 Task: Create a due date automation trigger when advanced on, on the monday after a card is due add fields with custom field "Resume" set to a number greater or equal to 1 and lower or equal to 10 at 11:00 AM.
Action: Mouse moved to (990, 318)
Screenshot: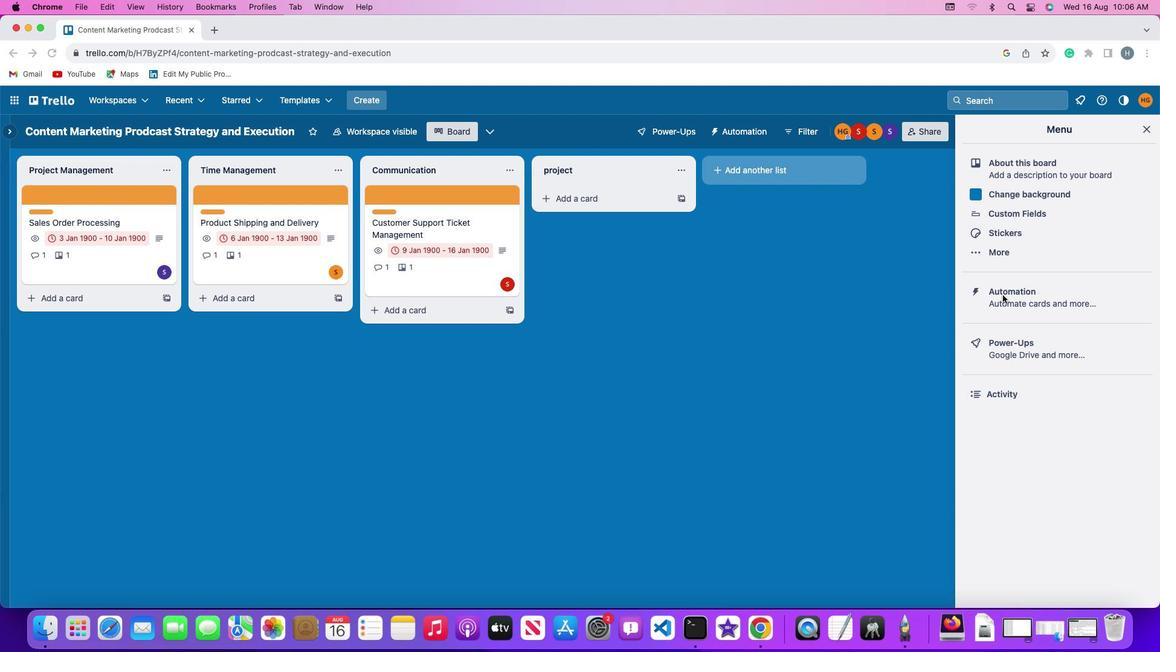 
Action: Mouse pressed left at (990, 318)
Screenshot: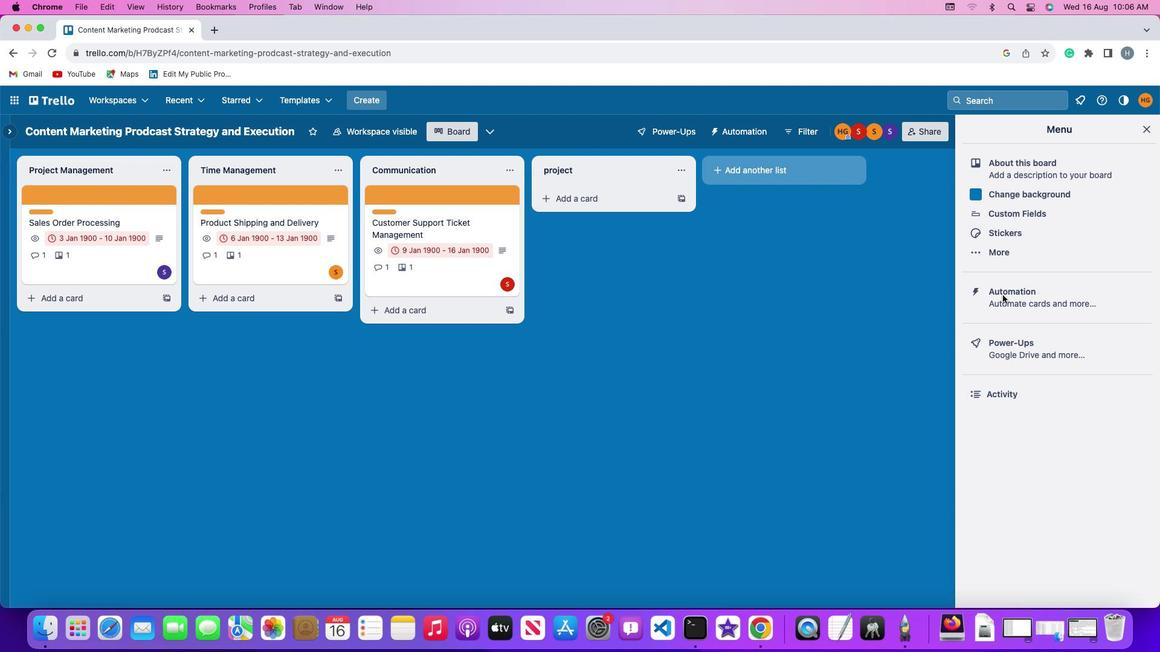 
Action: Mouse pressed left at (990, 318)
Screenshot: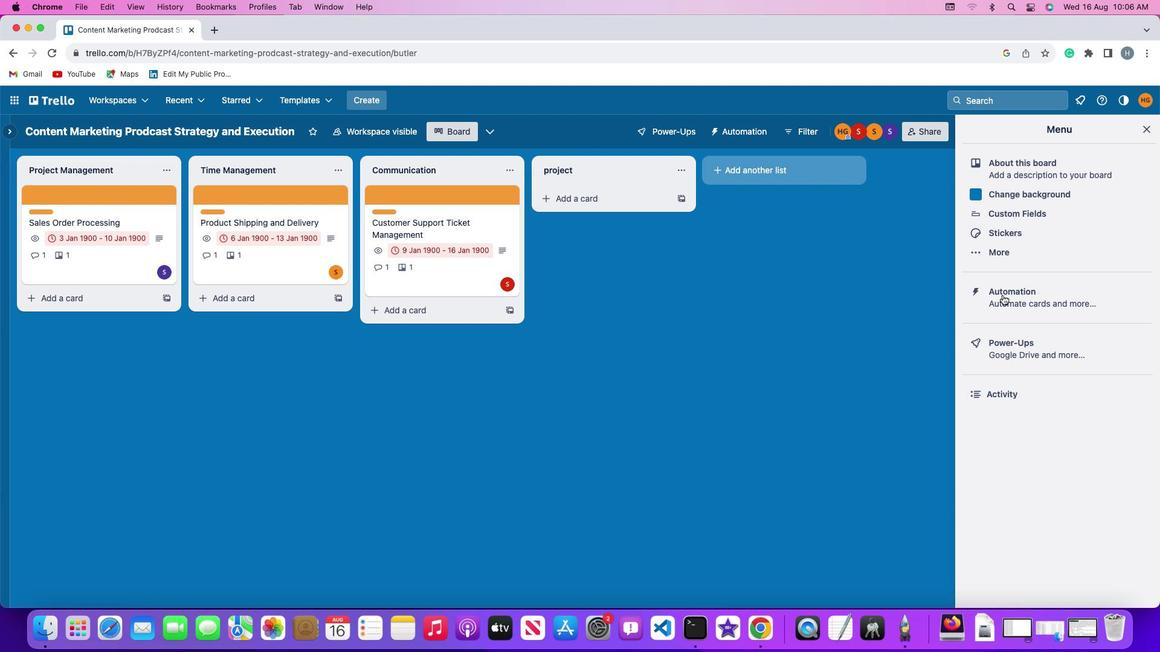 
Action: Mouse moved to (86, 308)
Screenshot: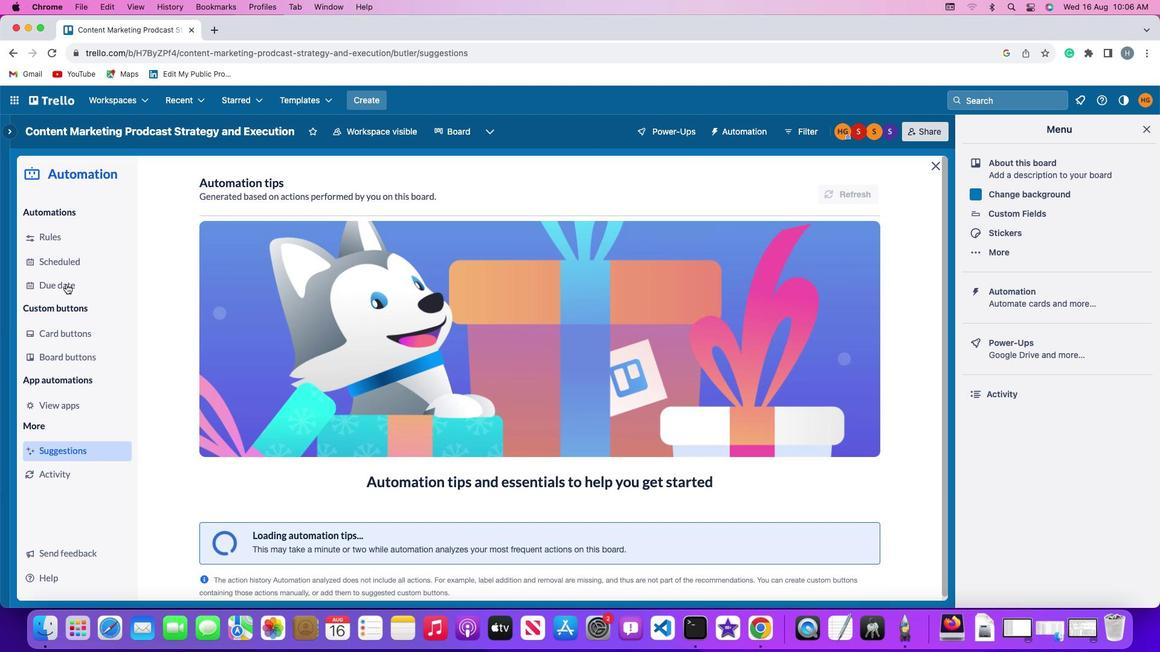 
Action: Mouse pressed left at (86, 308)
Screenshot: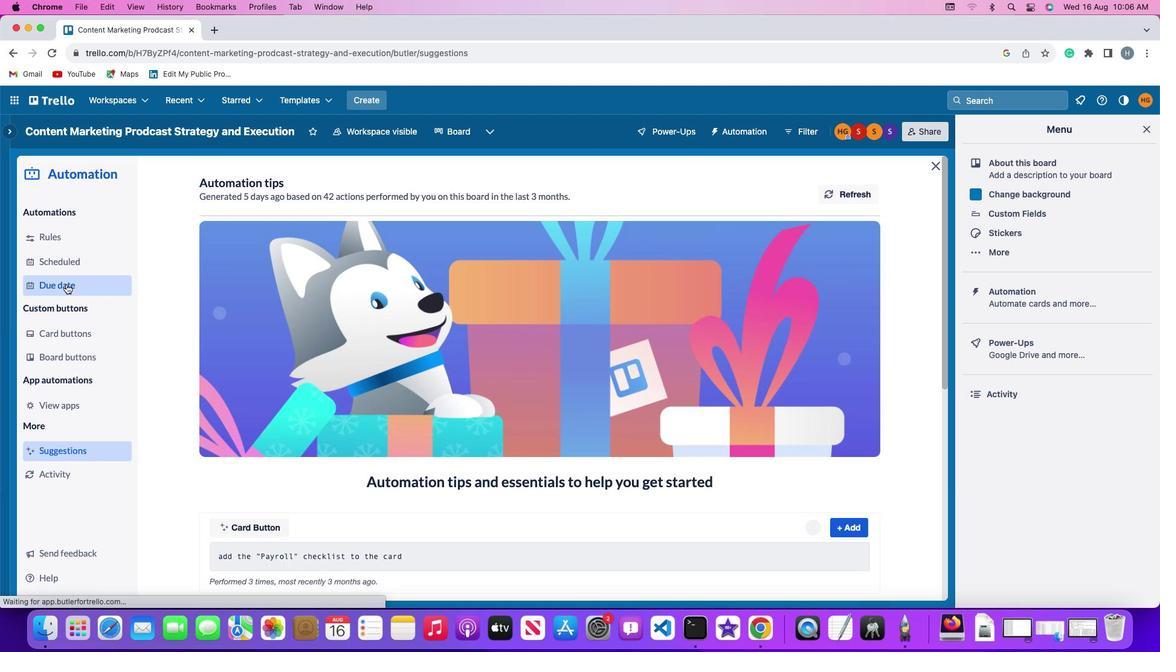 
Action: Mouse moved to (811, 223)
Screenshot: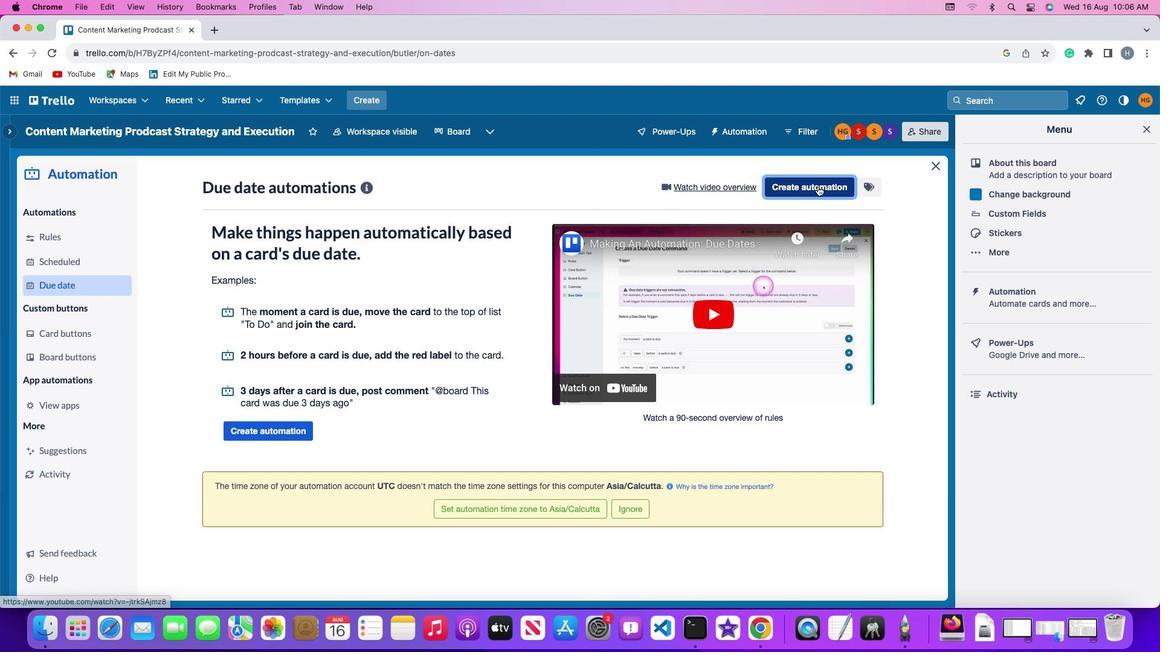 
Action: Mouse pressed left at (811, 223)
Screenshot: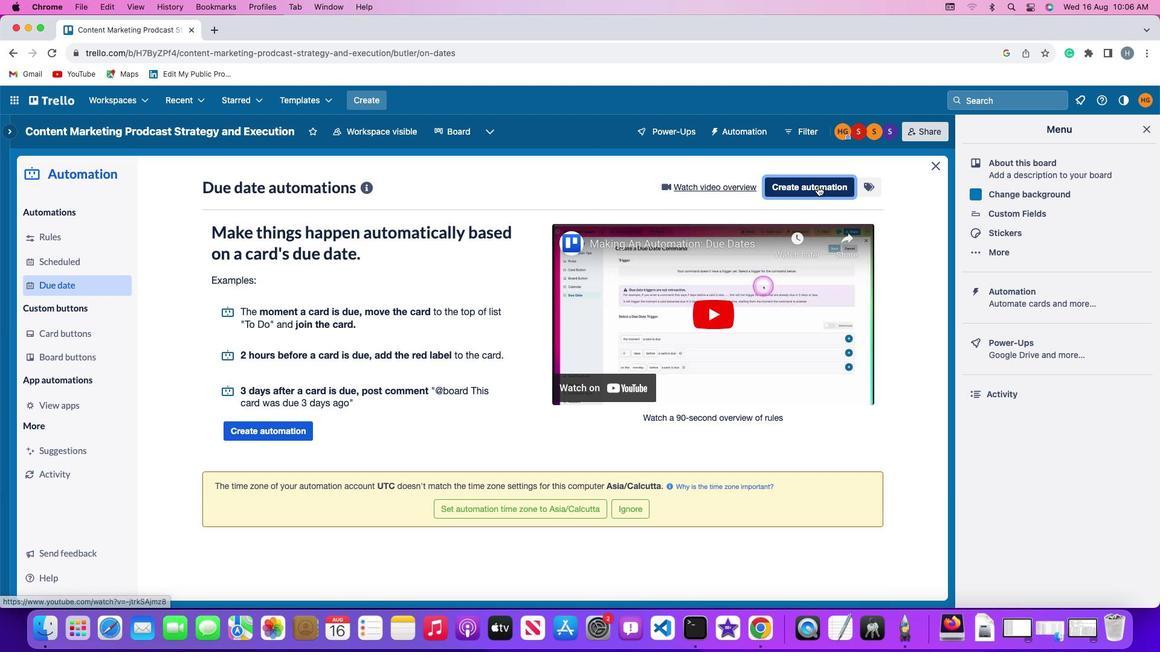 
Action: Mouse moved to (343, 325)
Screenshot: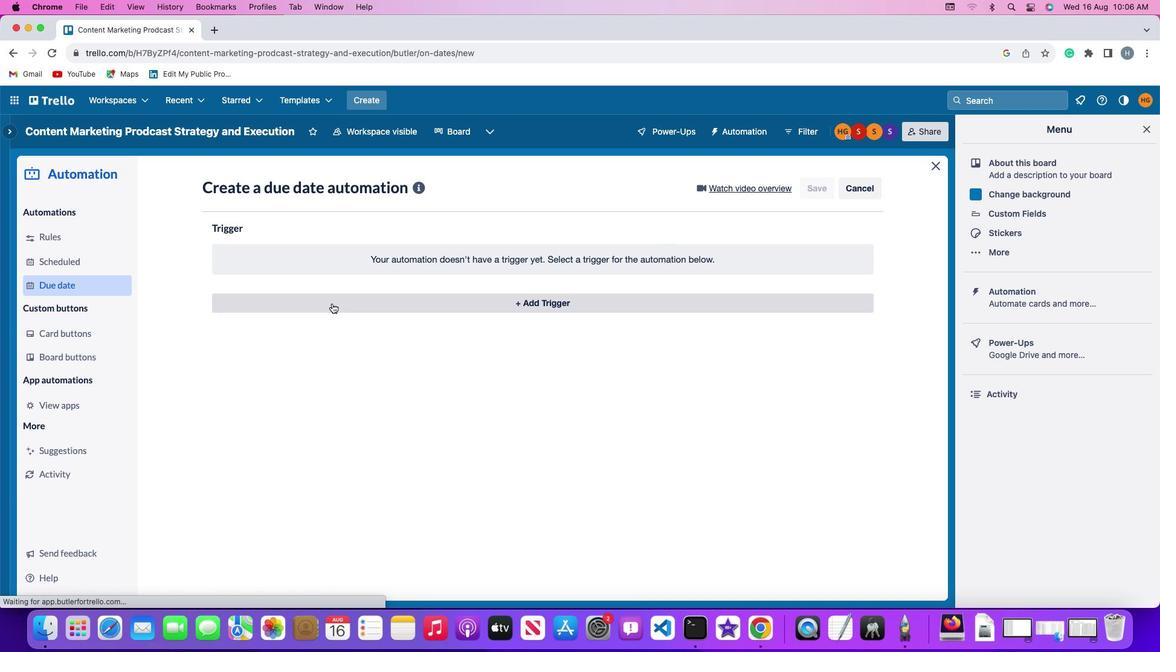 
Action: Mouse pressed left at (343, 325)
Screenshot: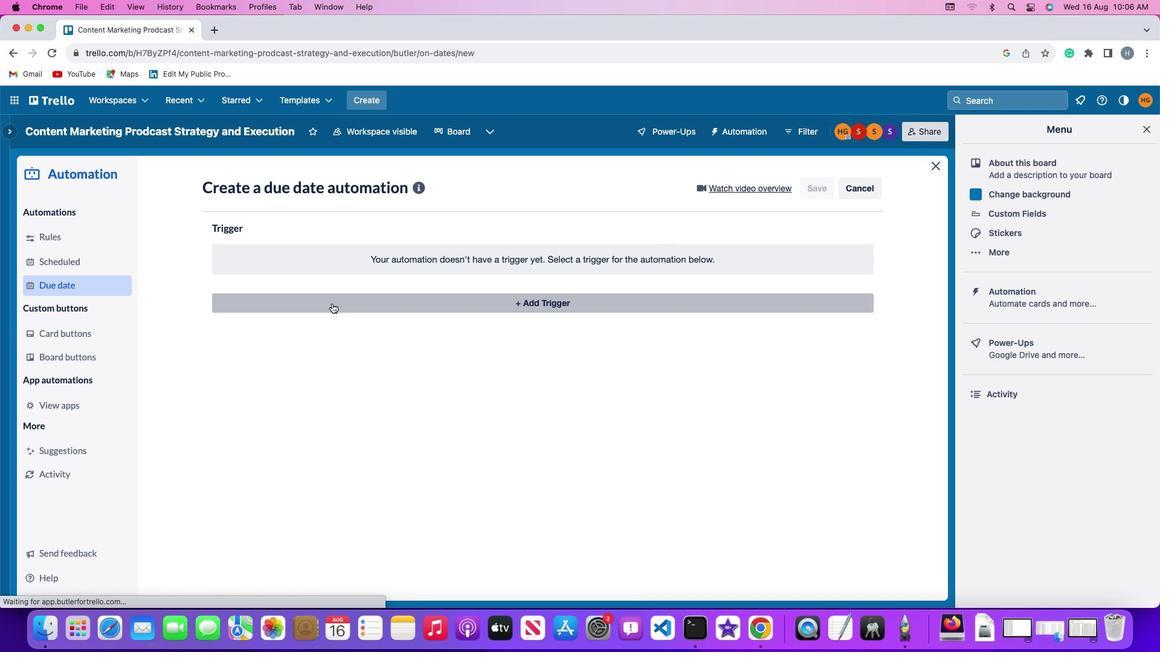 
Action: Mouse moved to (275, 512)
Screenshot: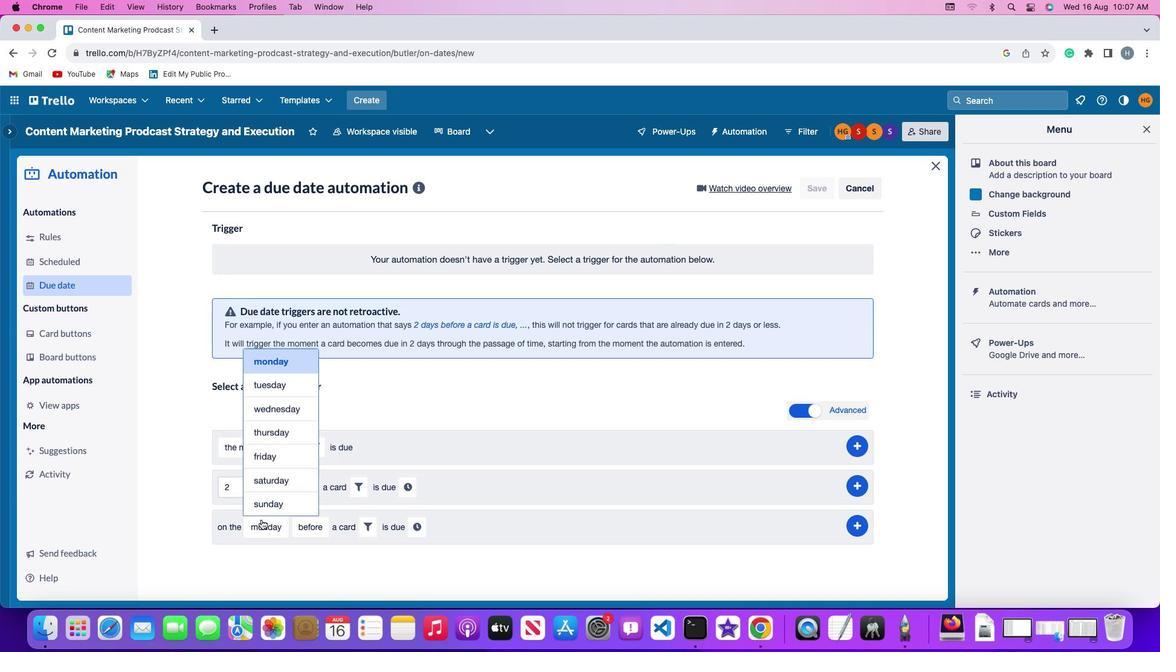 
Action: Mouse pressed left at (275, 512)
Screenshot: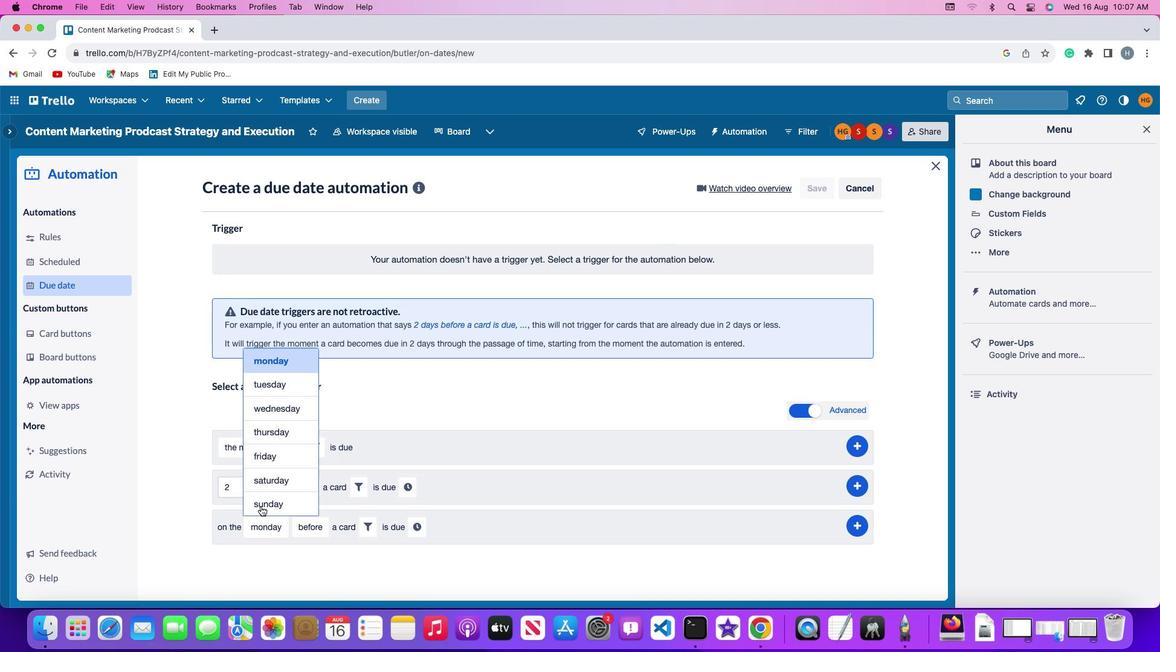 
Action: Mouse moved to (289, 371)
Screenshot: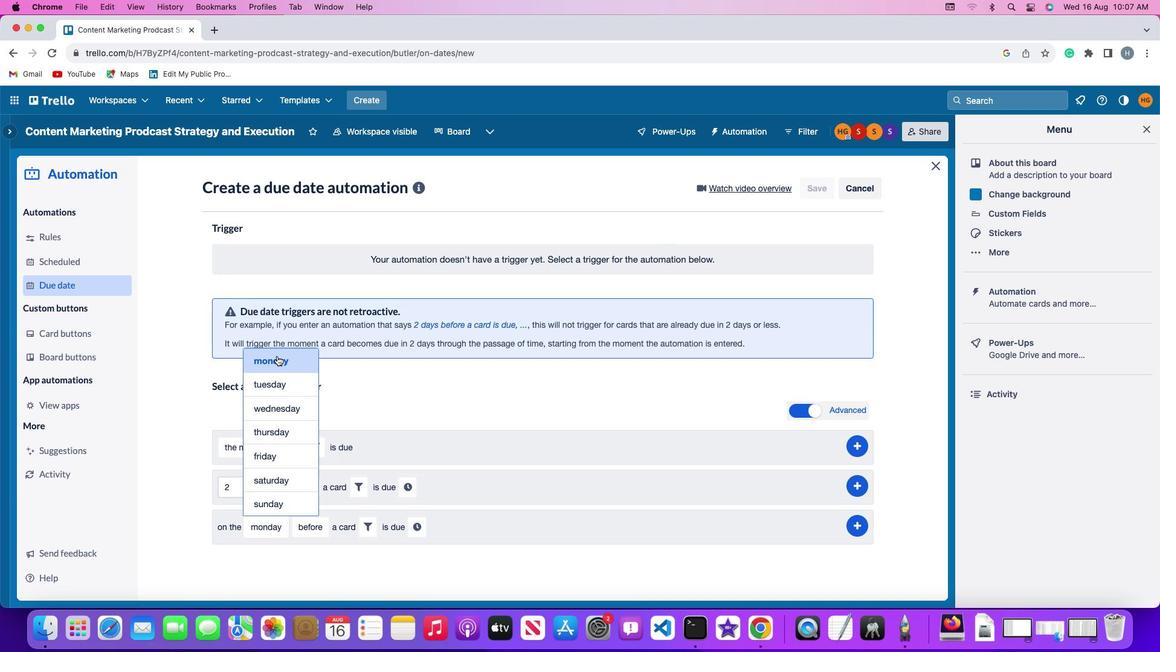 
Action: Mouse pressed left at (289, 371)
Screenshot: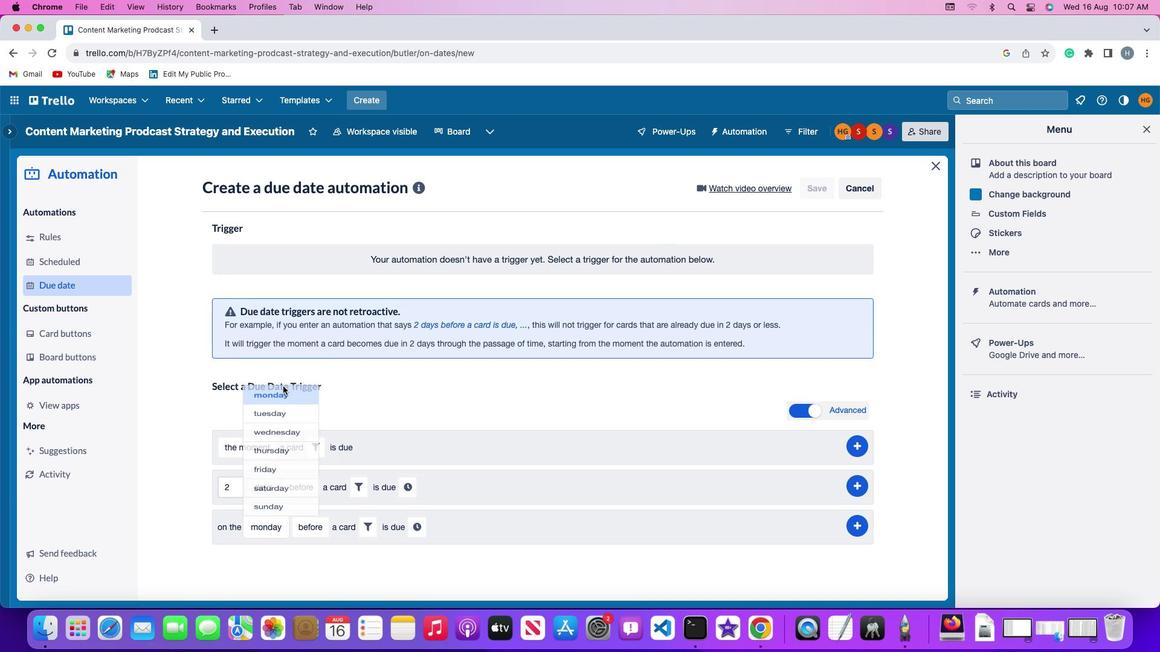 
Action: Mouse moved to (323, 522)
Screenshot: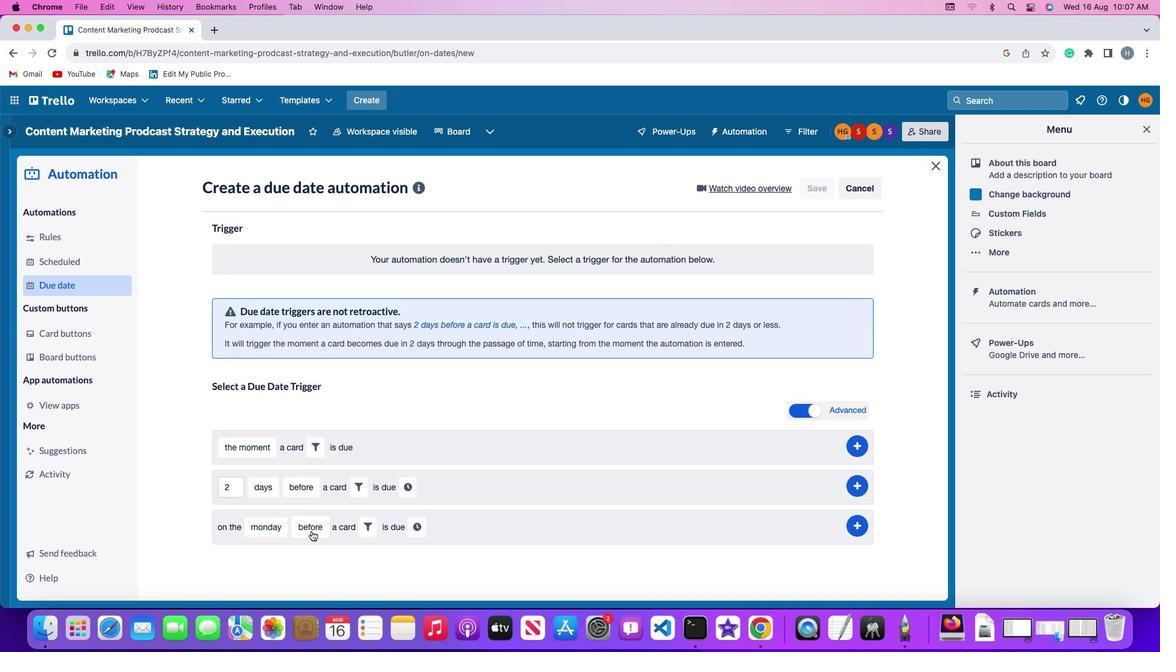 
Action: Mouse pressed left at (323, 522)
Screenshot: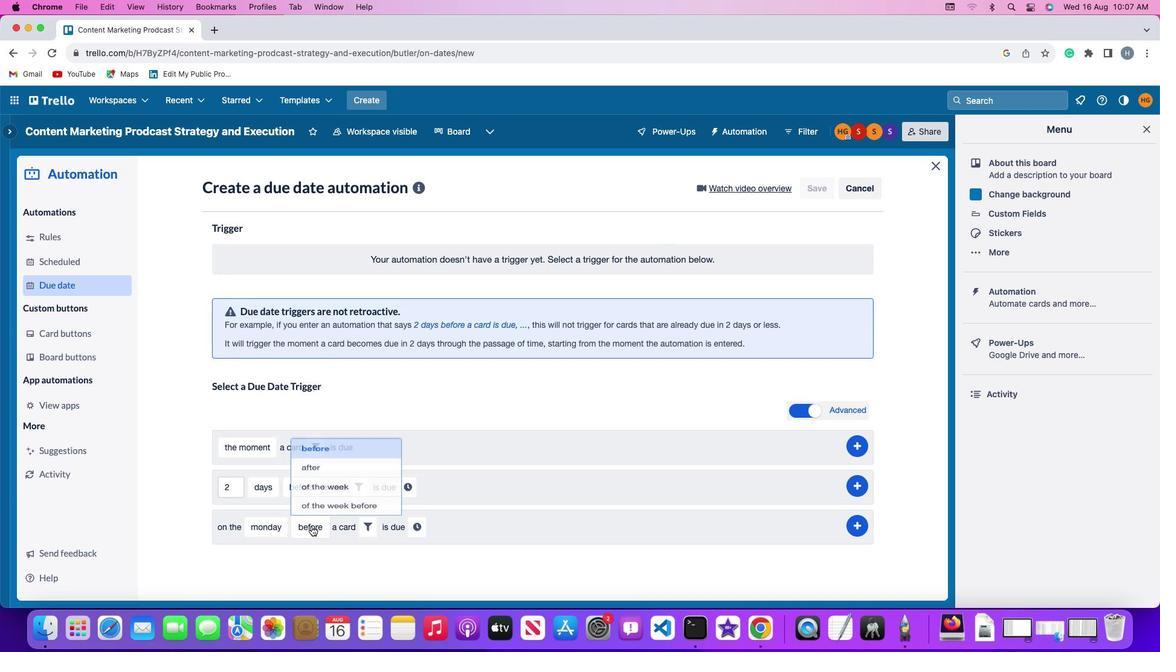 
Action: Mouse moved to (346, 453)
Screenshot: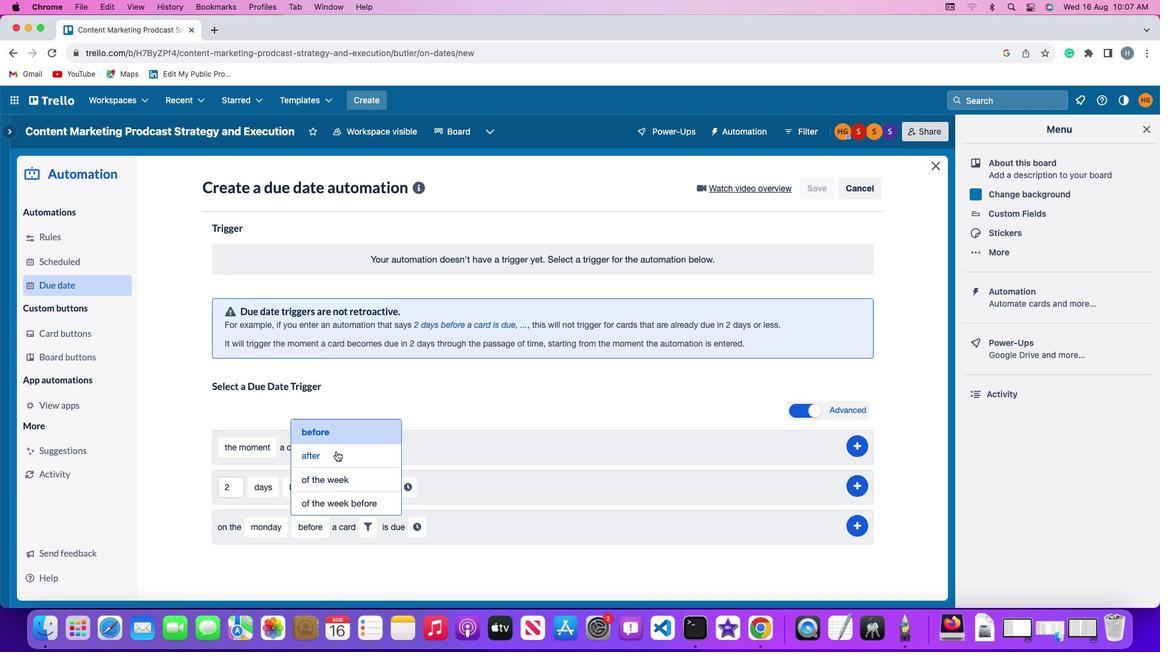 
Action: Mouse pressed left at (346, 453)
Screenshot: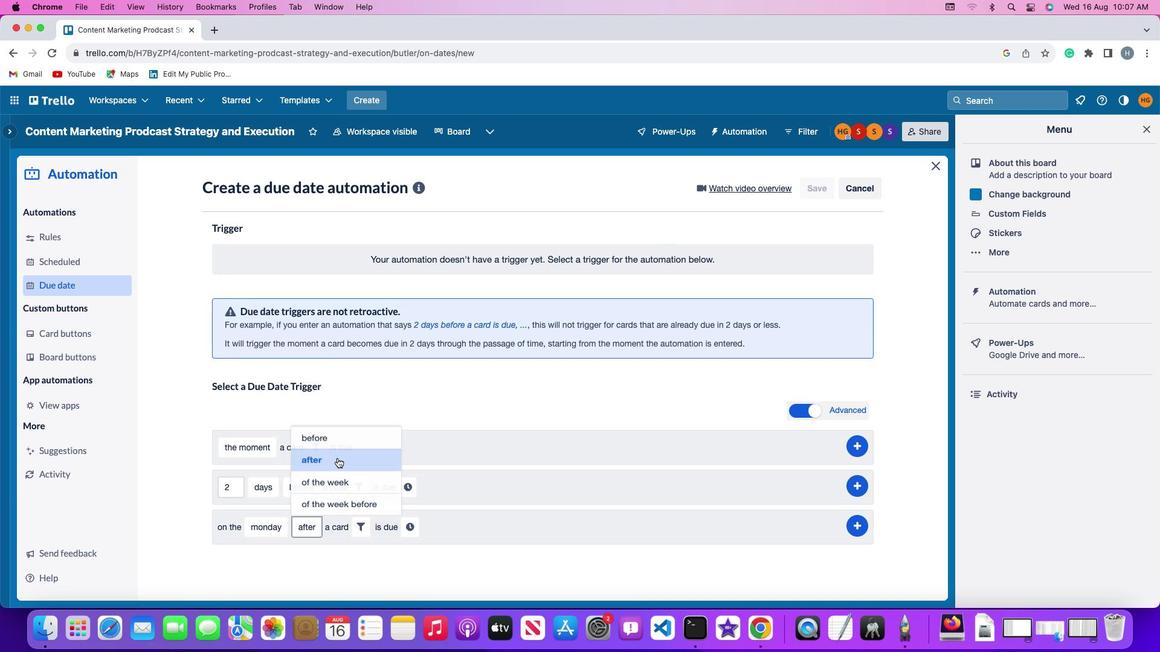 
Action: Mouse moved to (370, 527)
Screenshot: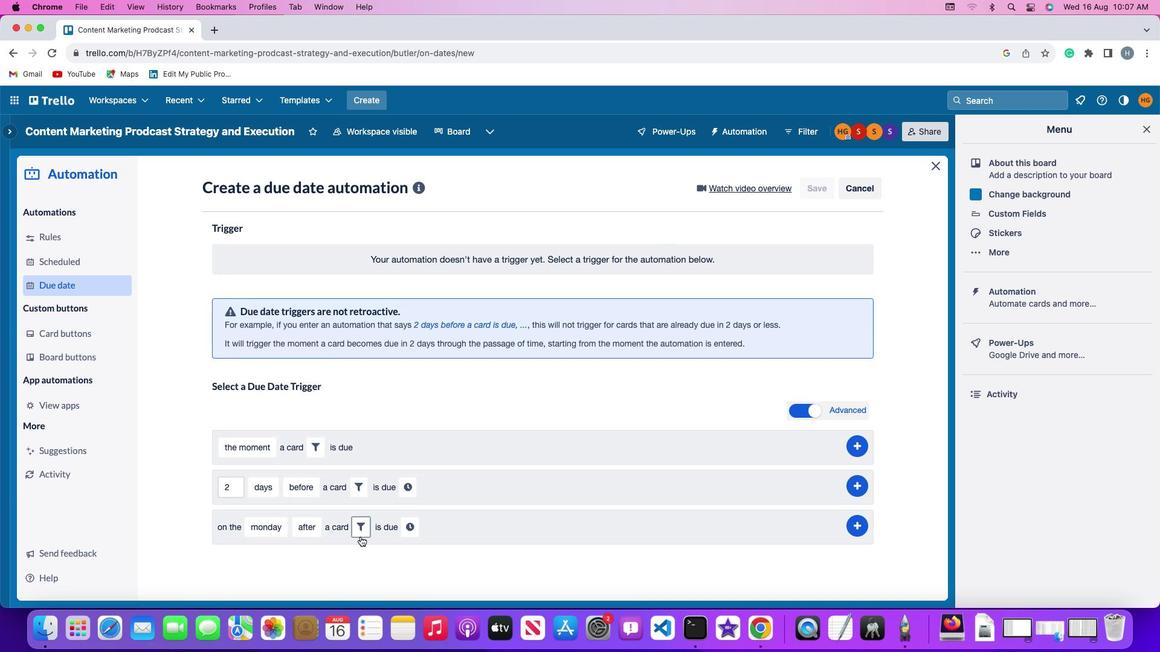
Action: Mouse pressed left at (370, 527)
Screenshot: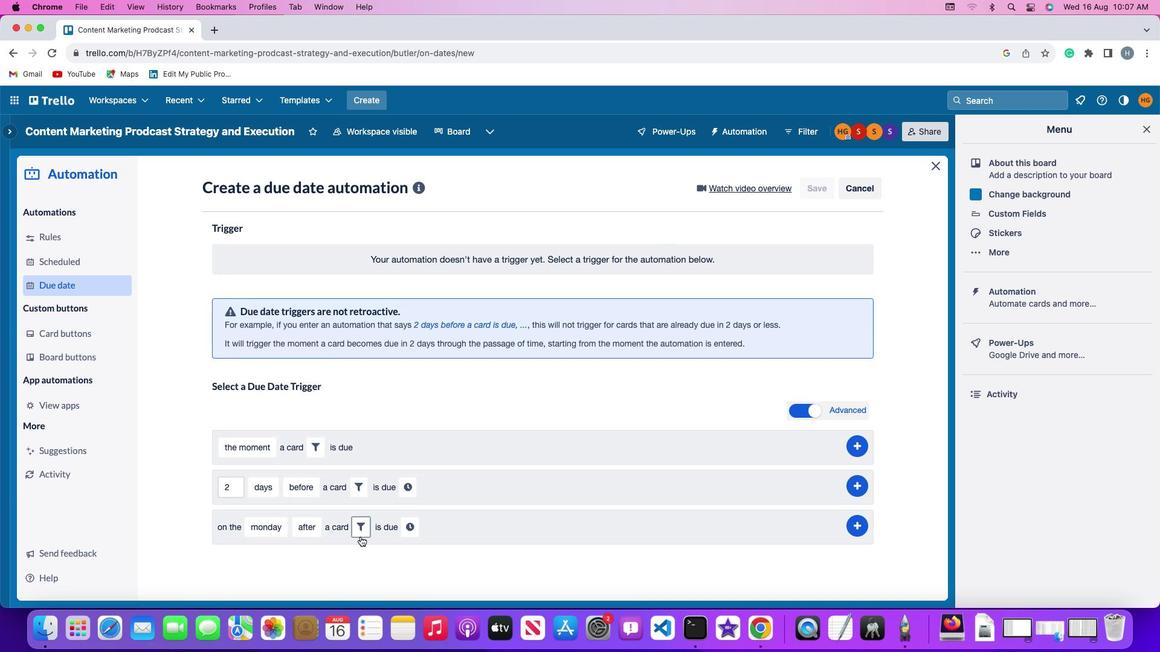 
Action: Mouse moved to (558, 553)
Screenshot: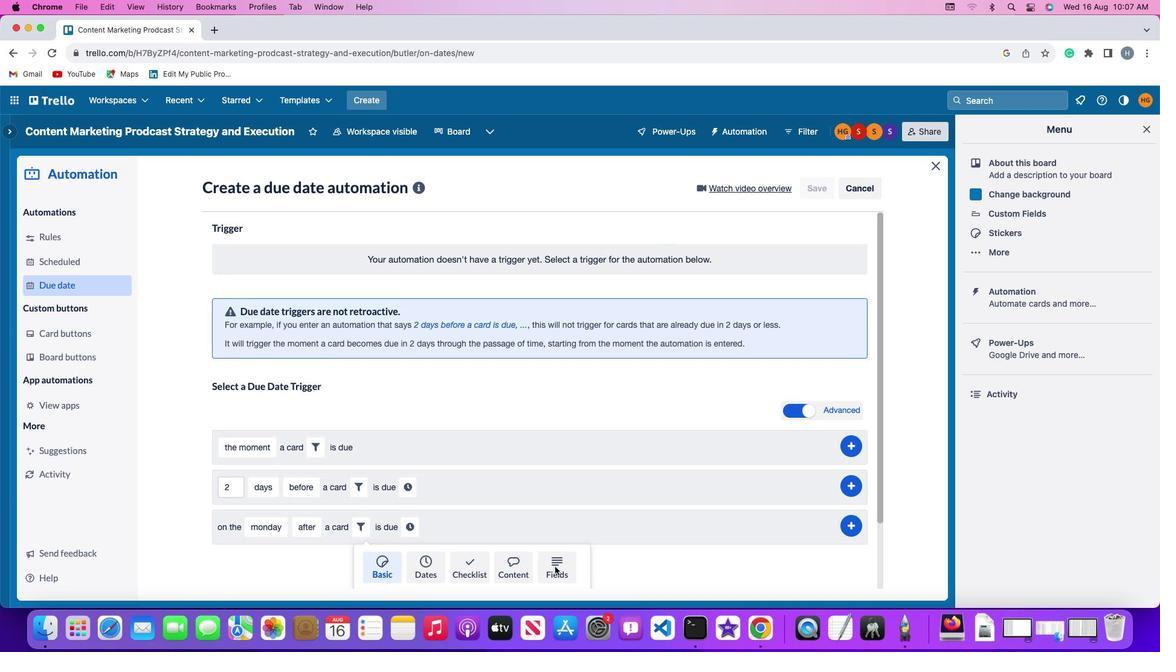 
Action: Mouse pressed left at (558, 553)
Screenshot: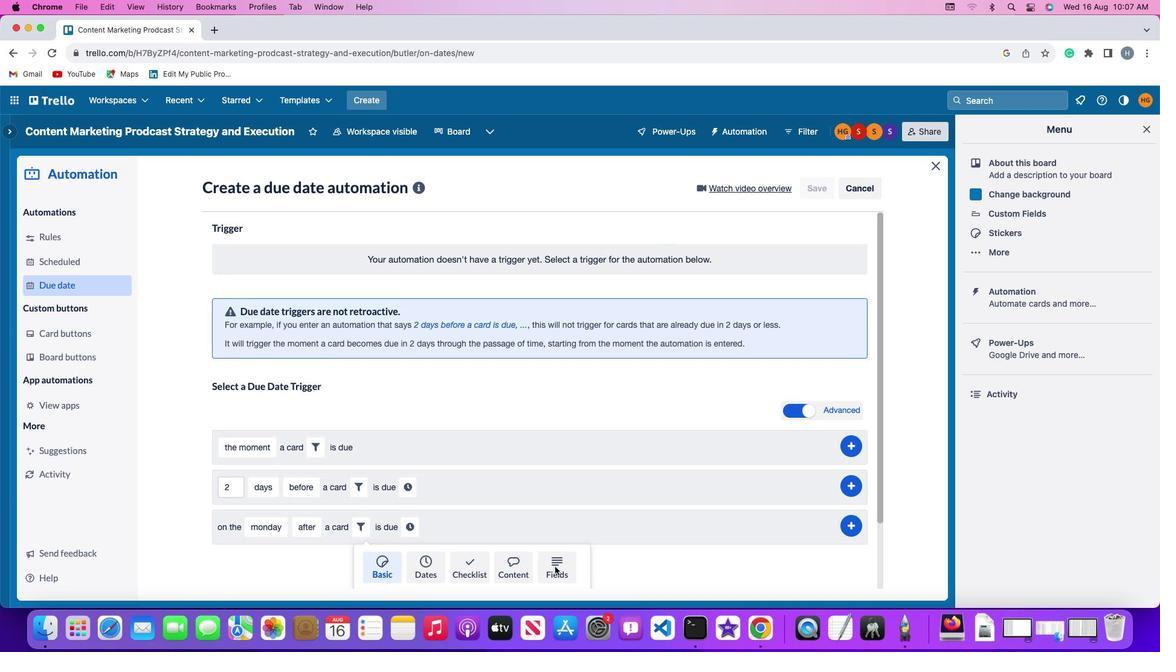 
Action: Mouse moved to (323, 542)
Screenshot: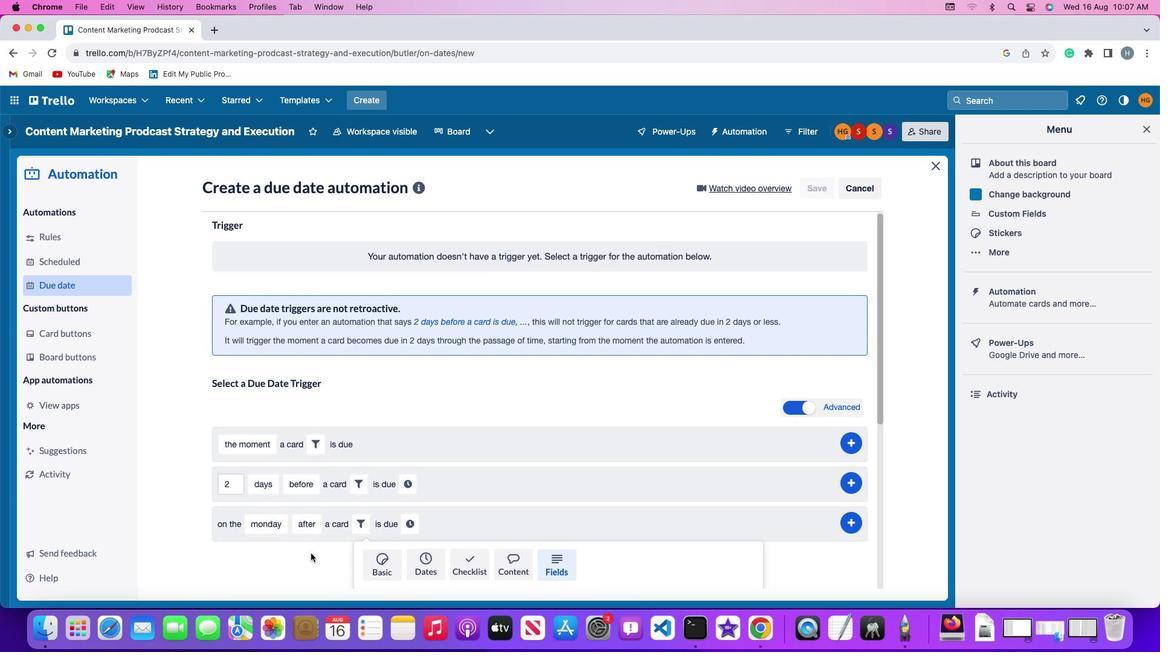
Action: Mouse scrolled (323, 542) with delta (22, 61)
Screenshot: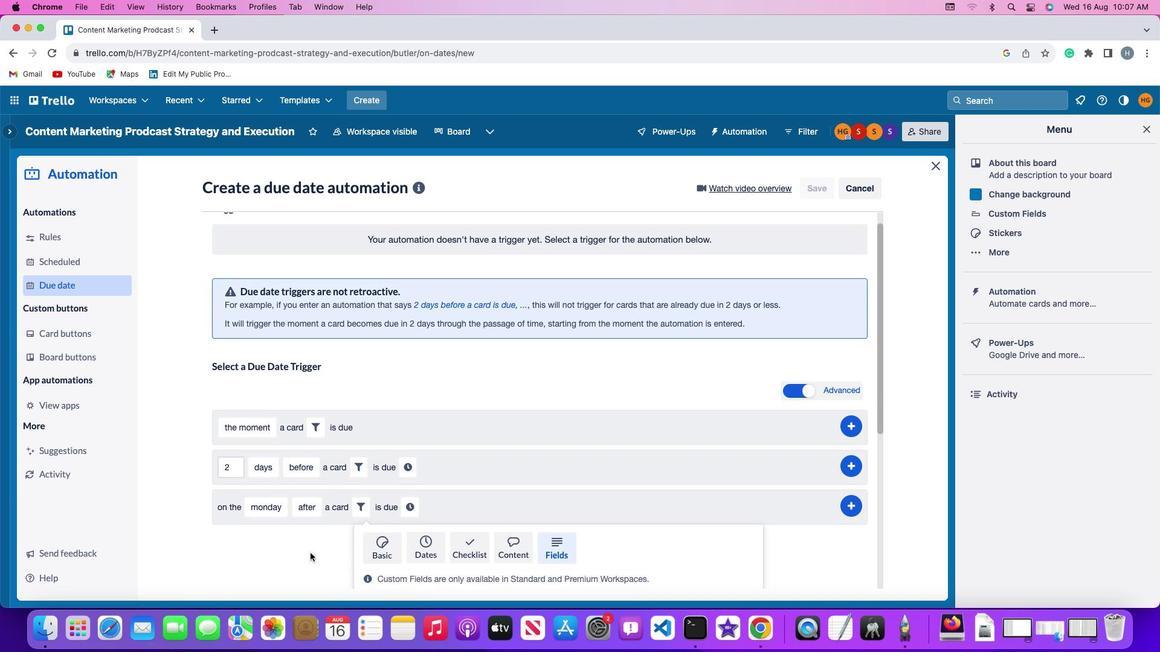 
Action: Mouse scrolled (323, 542) with delta (22, 61)
Screenshot: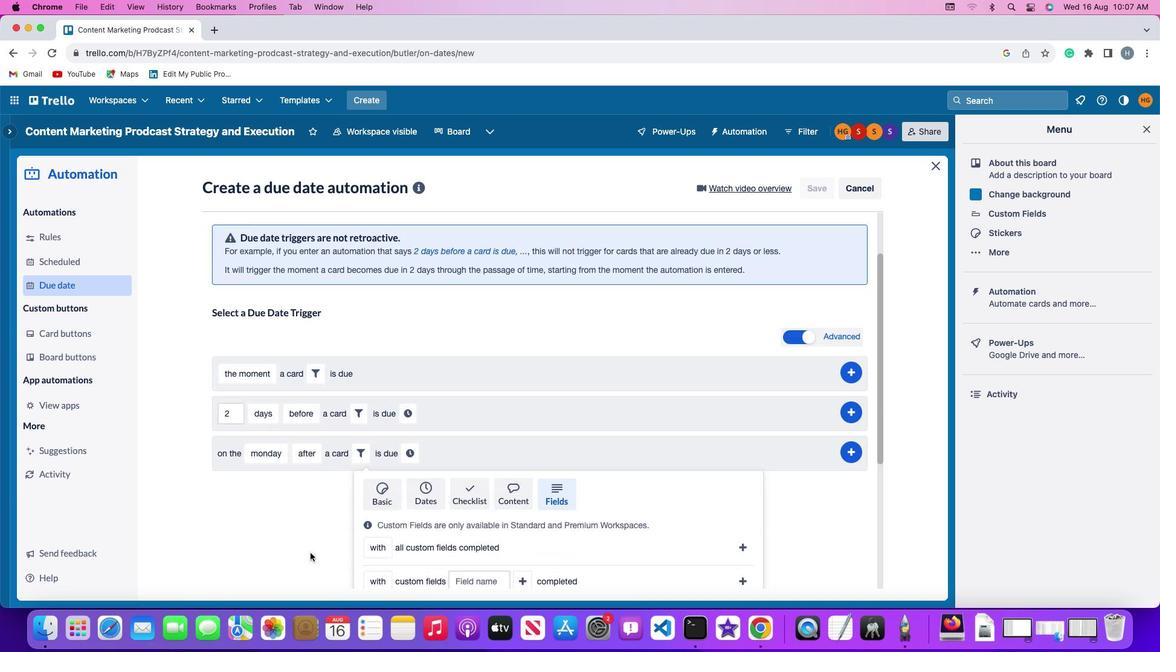 
Action: Mouse scrolled (323, 542) with delta (22, 60)
Screenshot: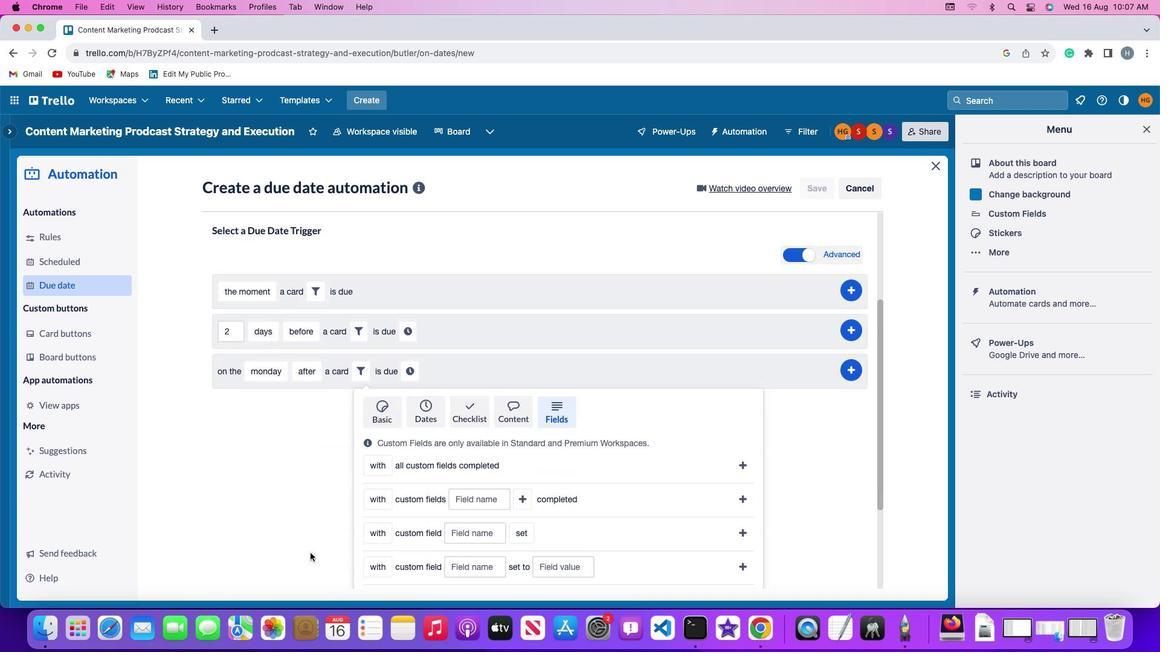 
Action: Mouse moved to (322, 541)
Screenshot: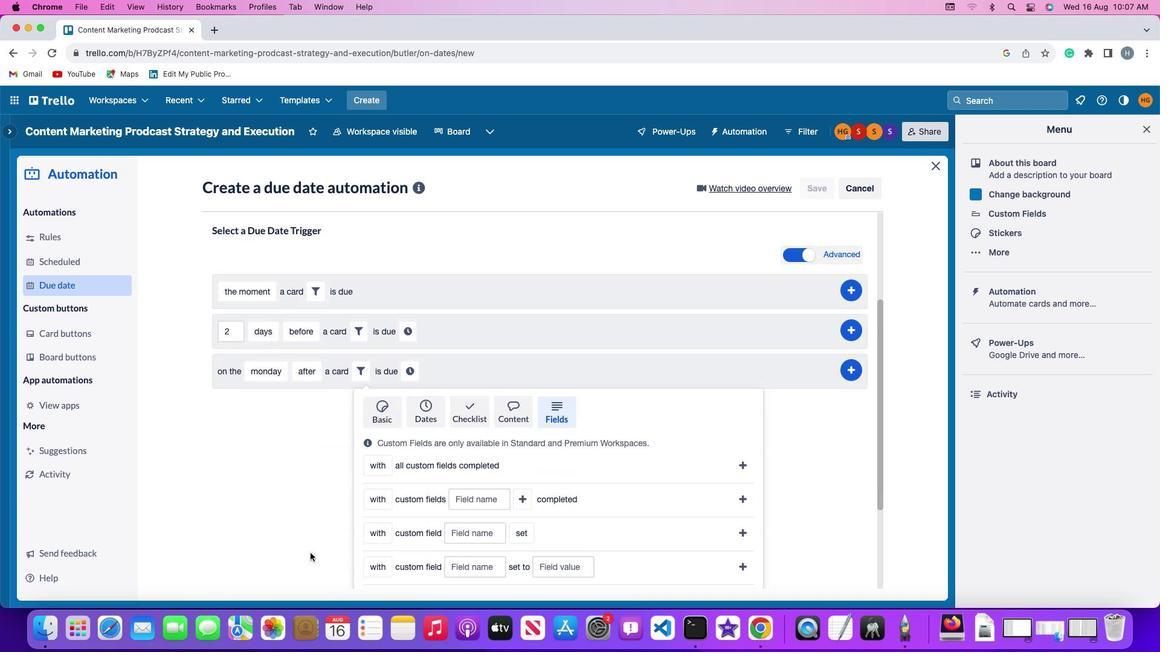 
Action: Mouse scrolled (322, 541) with delta (22, 59)
Screenshot: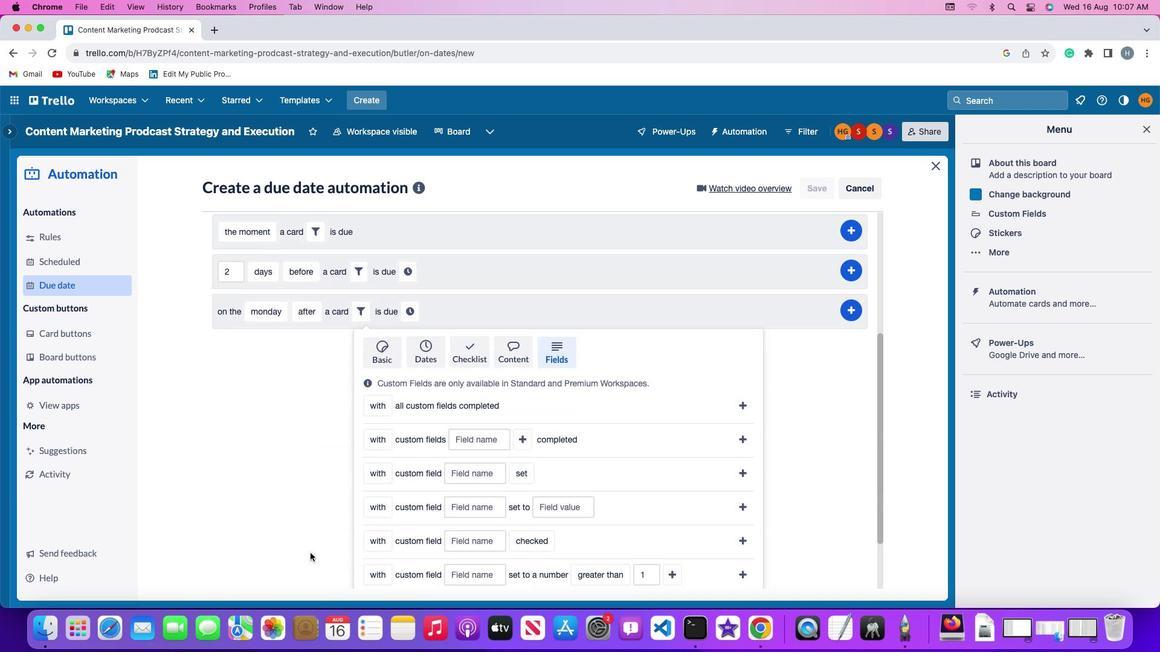 
Action: Mouse moved to (322, 541)
Screenshot: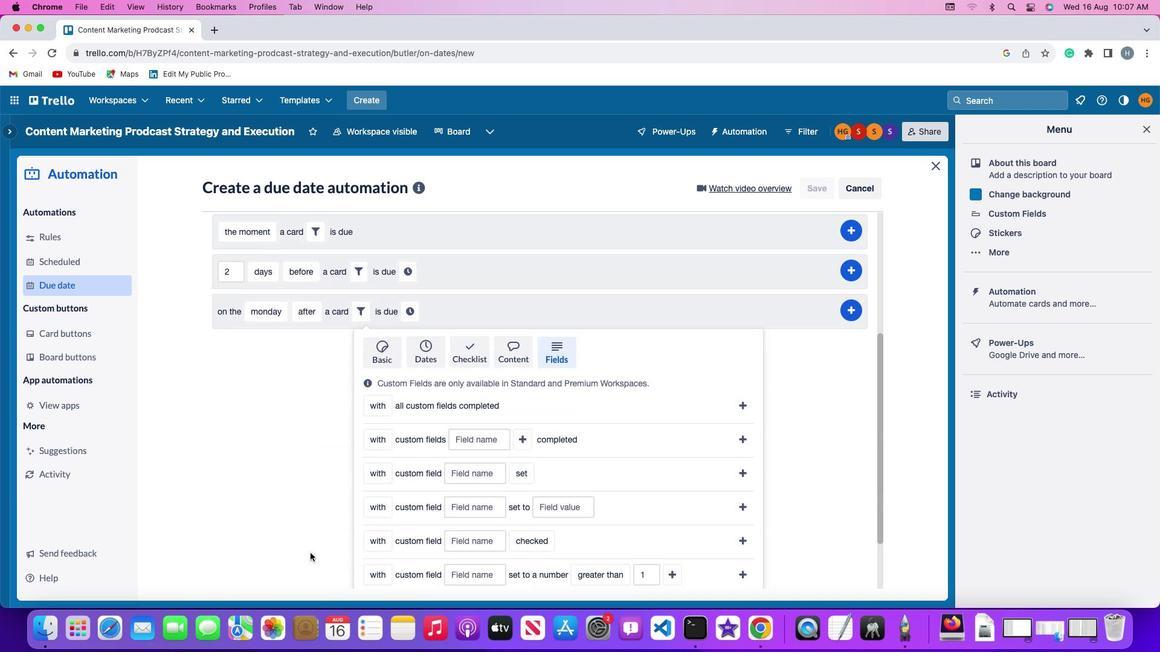 
Action: Mouse scrolled (322, 541) with delta (22, 61)
Screenshot: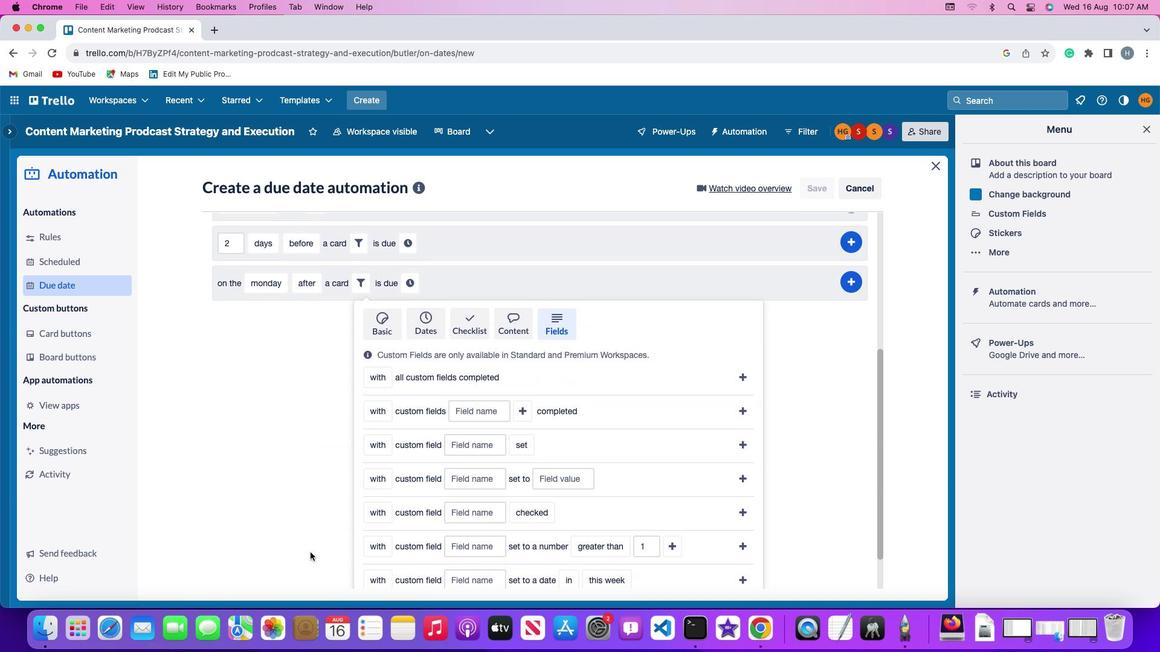 
Action: Mouse scrolled (322, 541) with delta (22, 61)
Screenshot: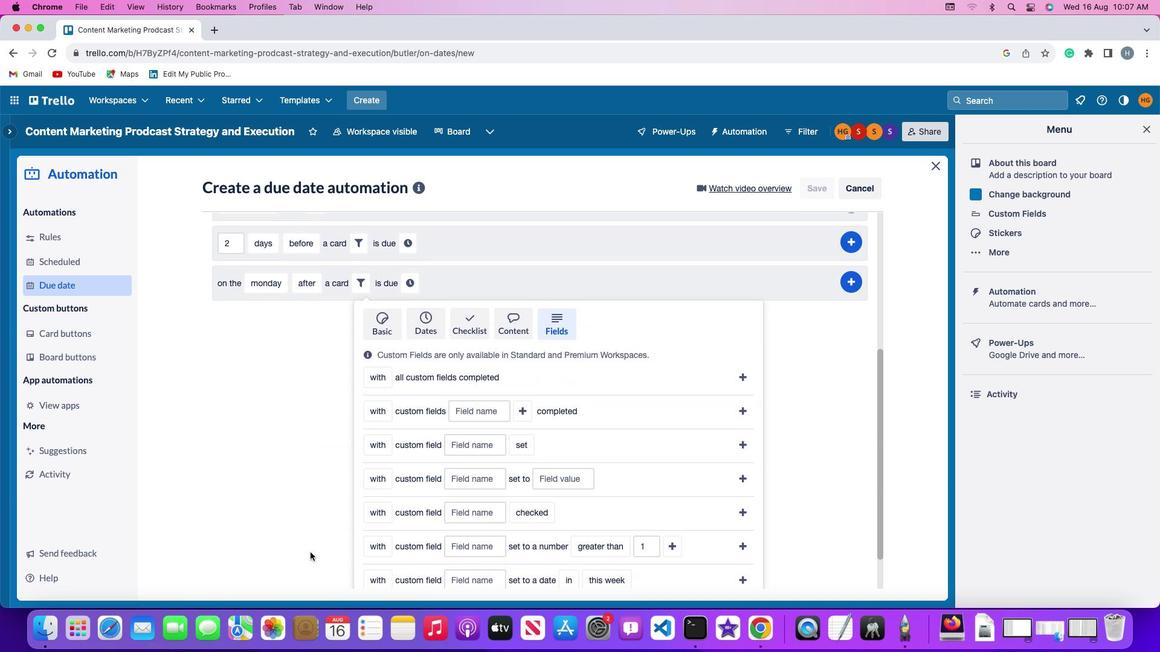 
Action: Mouse scrolled (322, 541) with delta (22, 60)
Screenshot: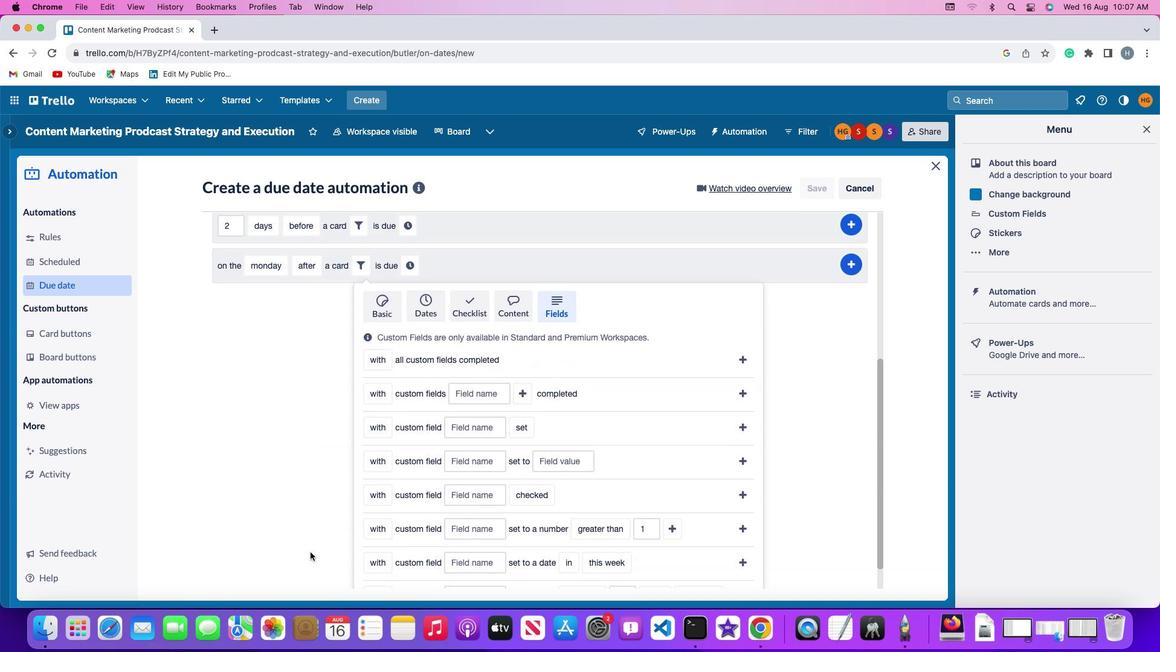 
Action: Mouse scrolled (322, 541) with delta (22, 59)
Screenshot: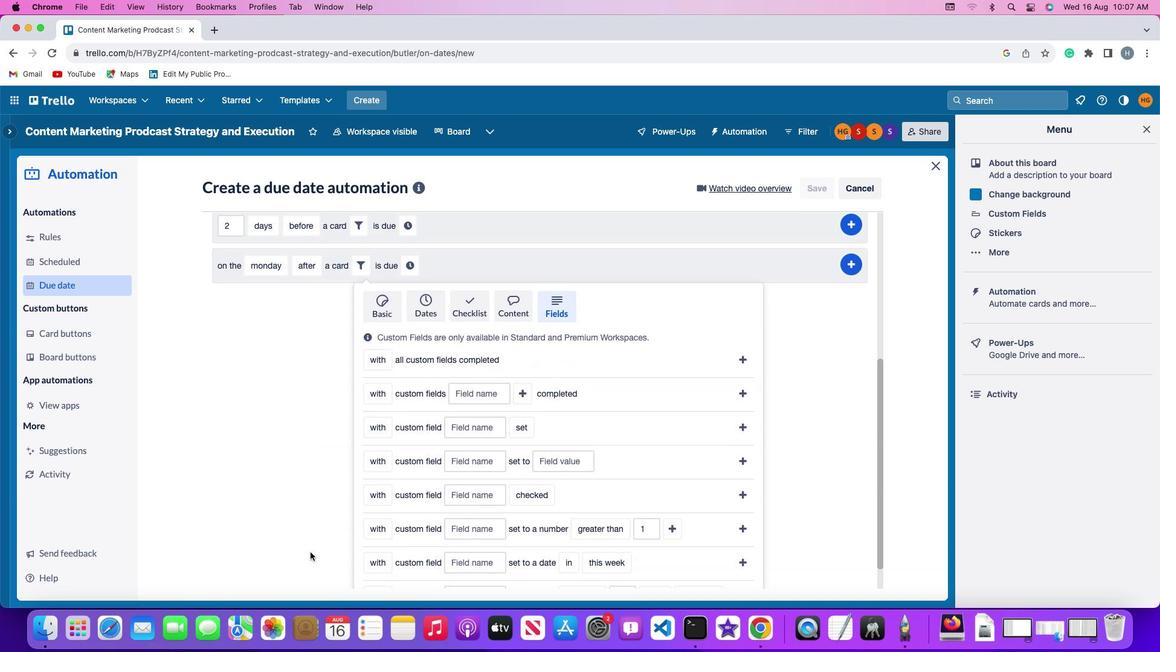 
Action: Mouse scrolled (322, 541) with delta (22, 59)
Screenshot: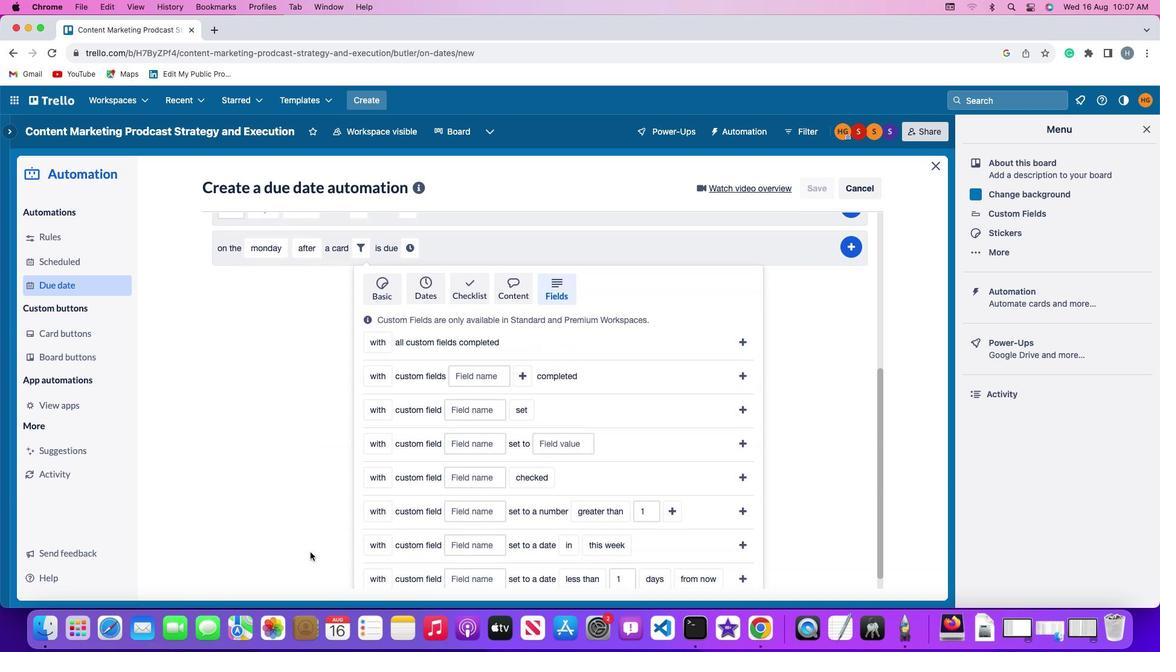 
Action: Mouse moved to (321, 540)
Screenshot: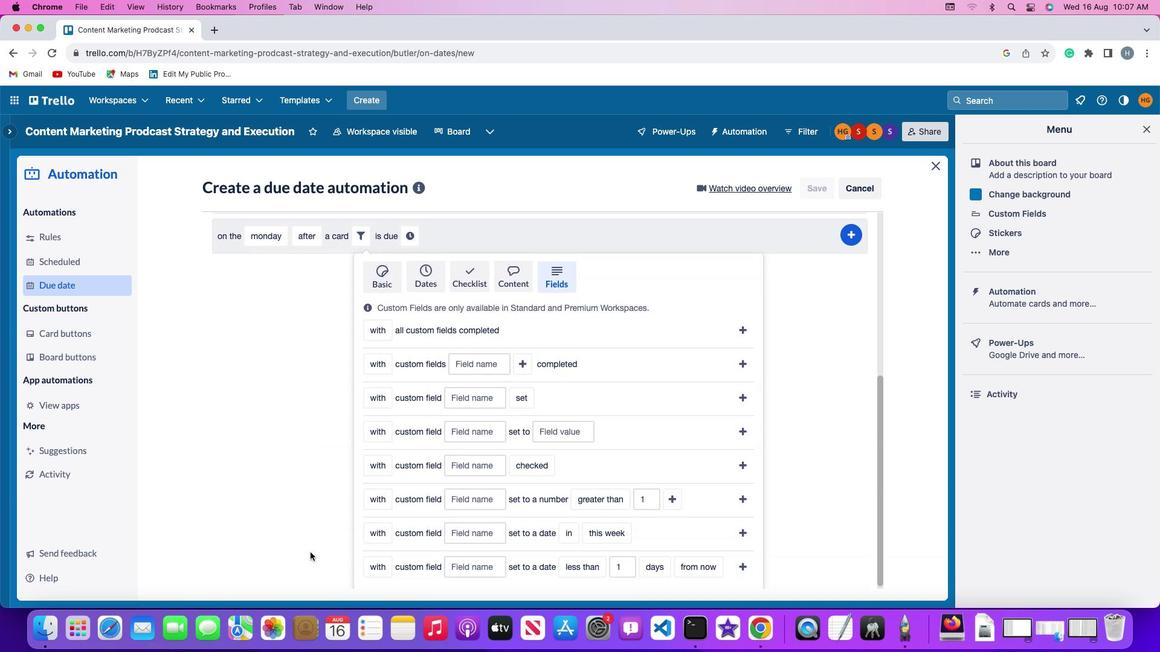 
Action: Mouse scrolled (321, 540) with delta (22, 61)
Screenshot: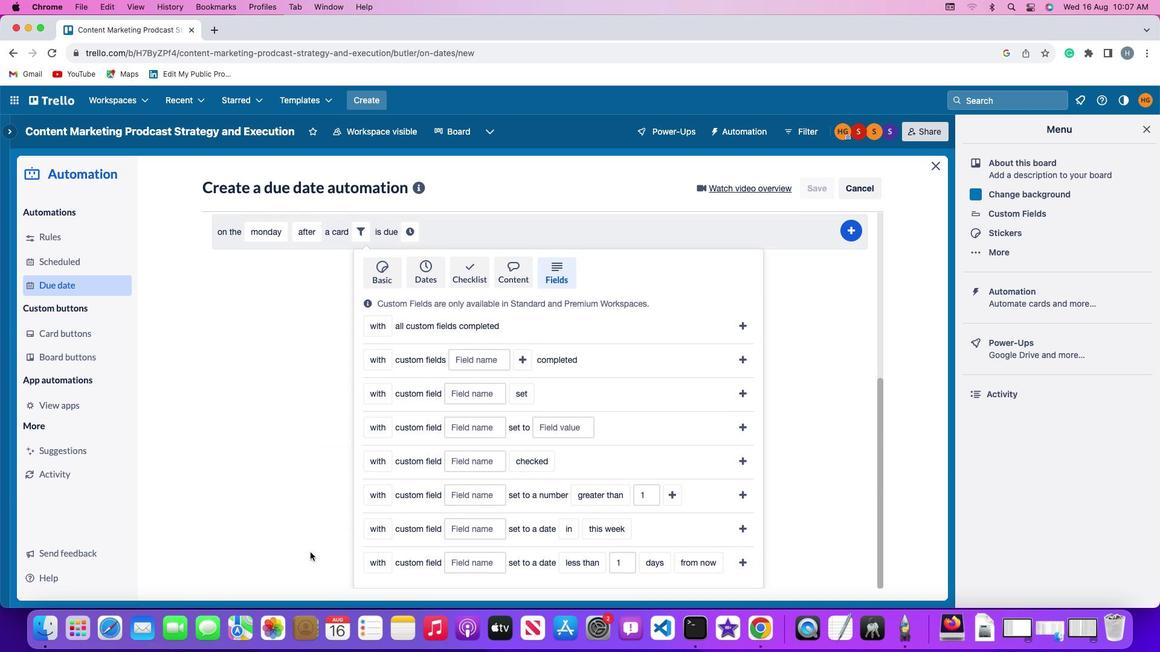 
Action: Mouse scrolled (321, 540) with delta (22, 61)
Screenshot: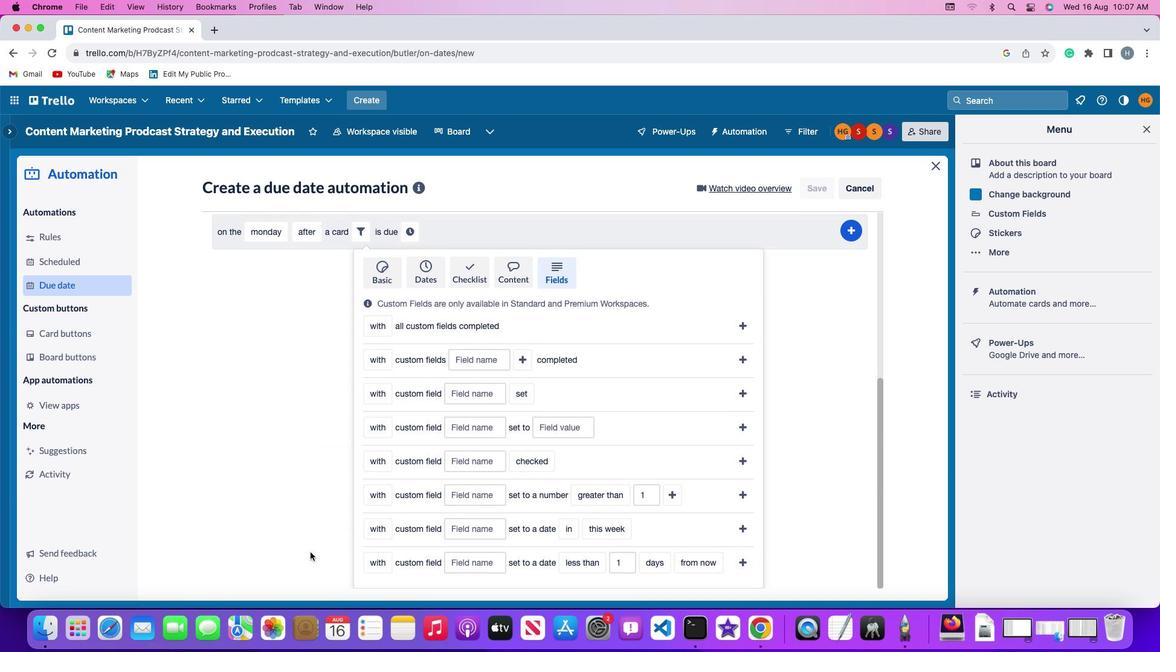 
Action: Mouse scrolled (321, 540) with delta (22, 60)
Screenshot: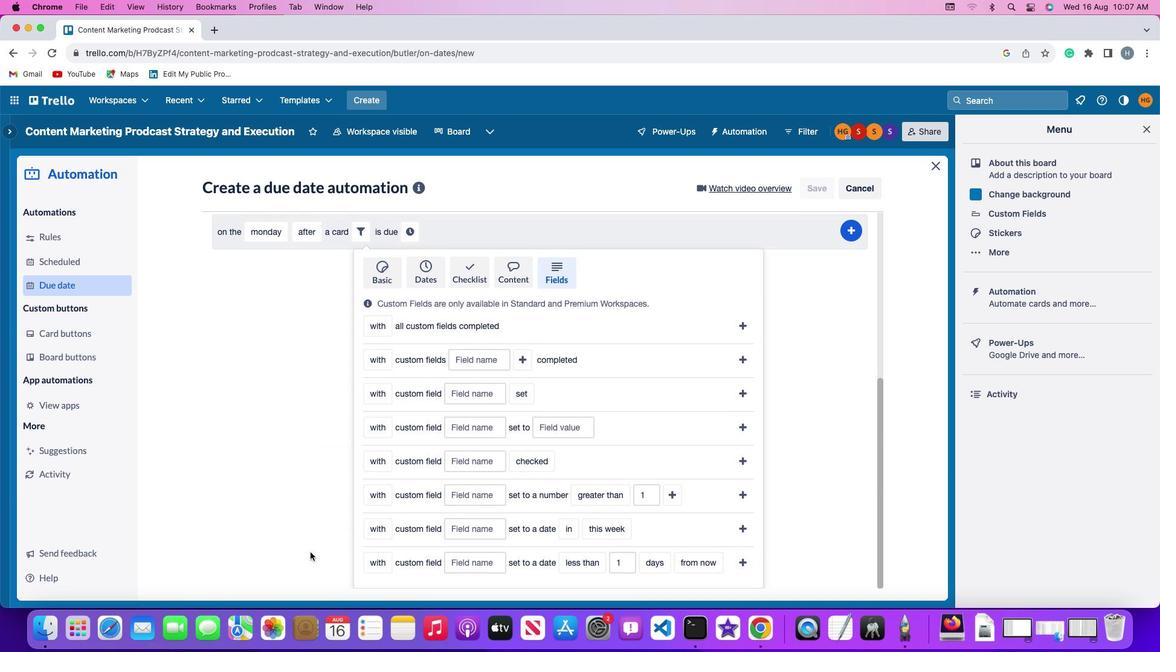 
Action: Mouse scrolled (321, 540) with delta (22, 59)
Screenshot: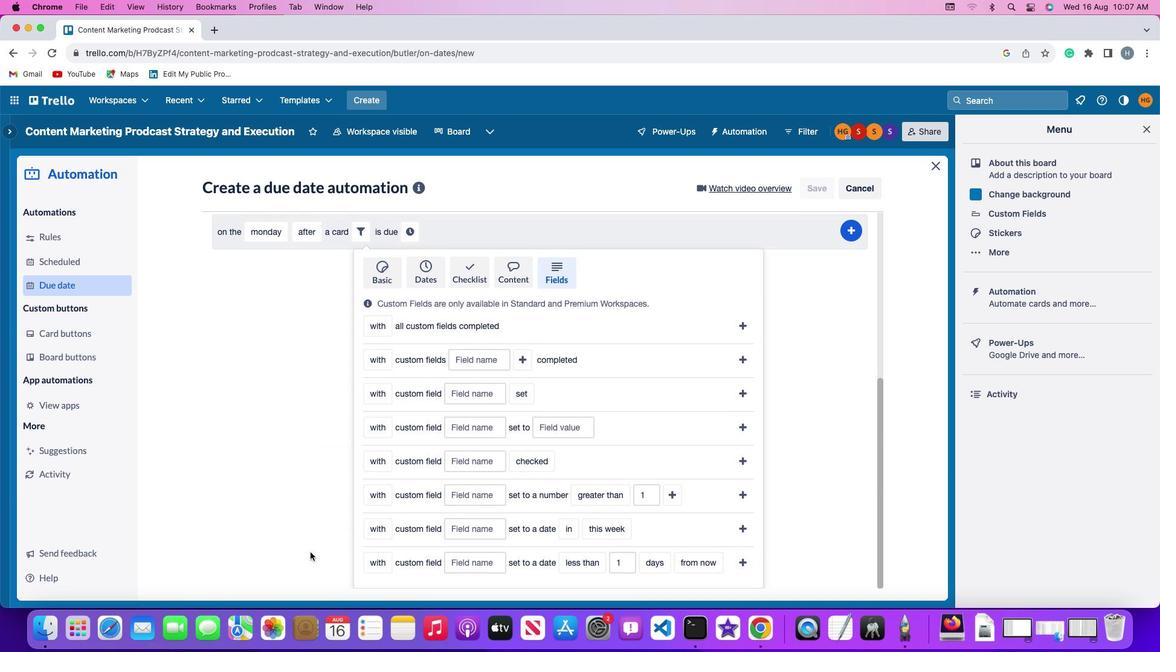 
Action: Mouse moved to (382, 492)
Screenshot: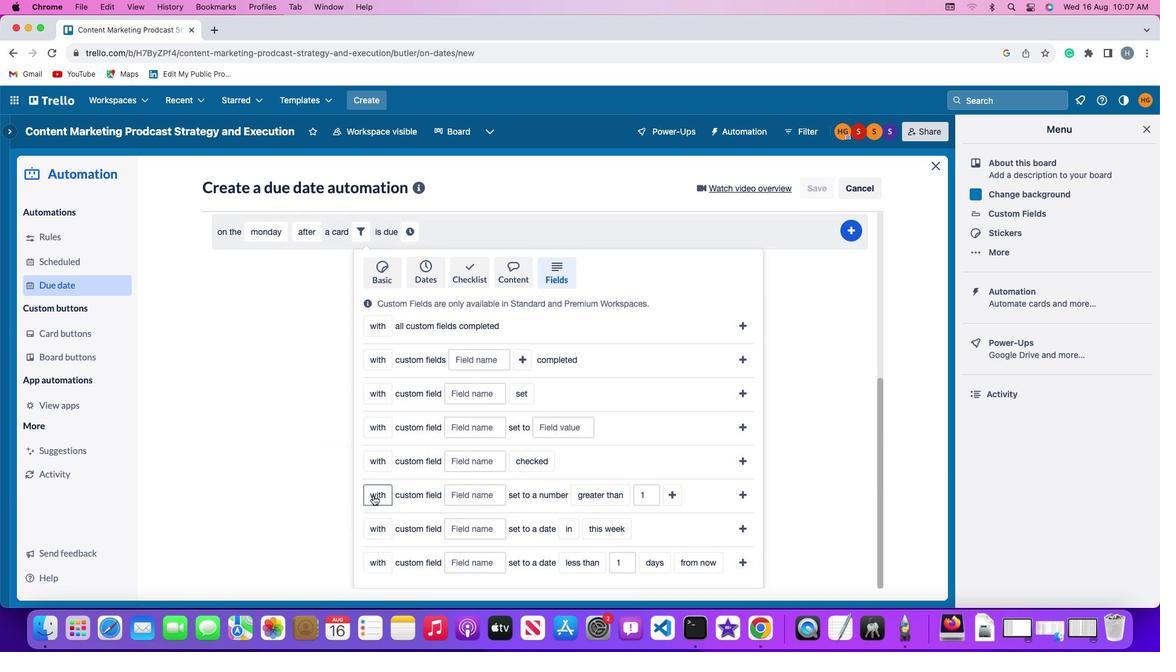 
Action: Mouse pressed left at (382, 492)
Screenshot: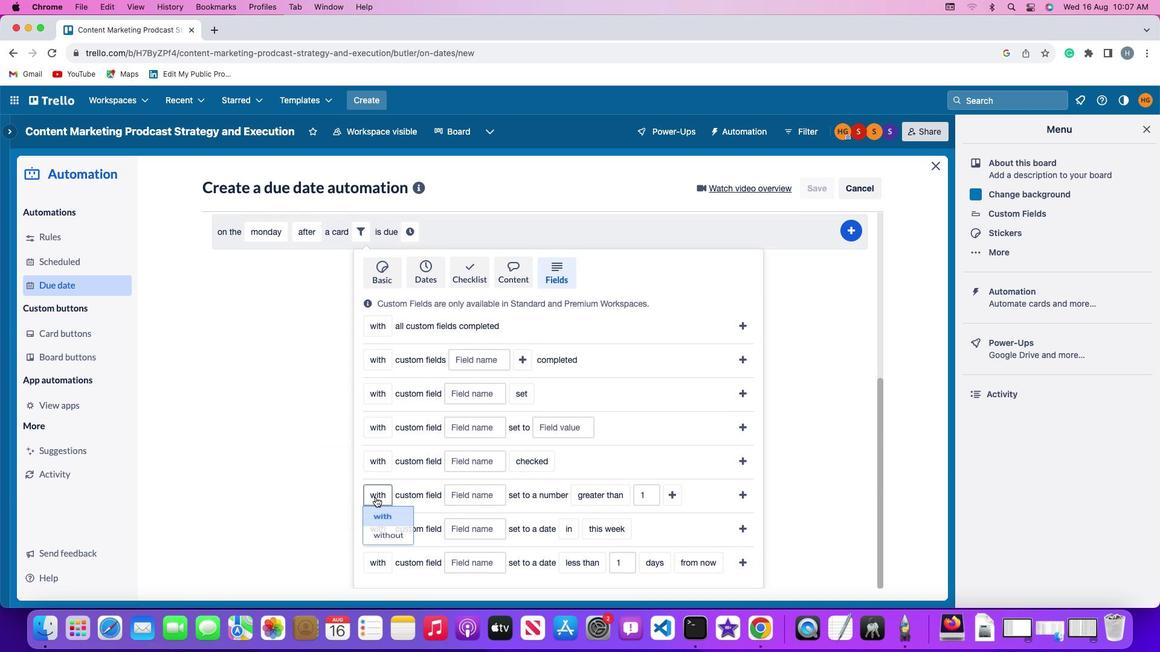 
Action: Mouse moved to (394, 511)
Screenshot: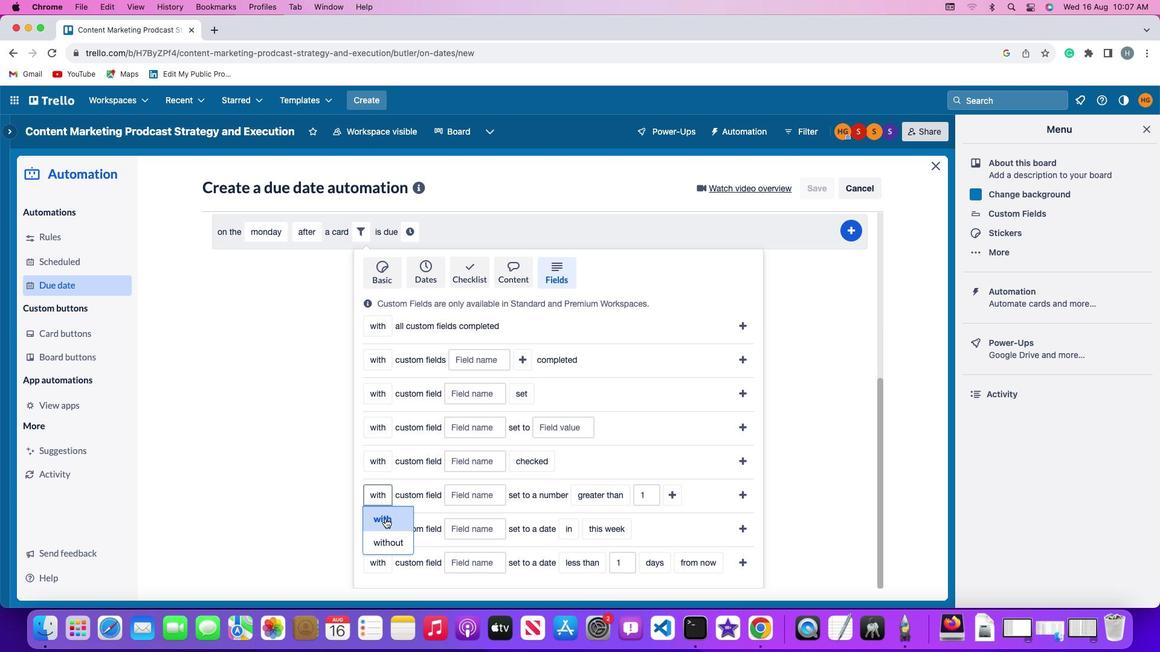 
Action: Mouse pressed left at (394, 511)
Screenshot: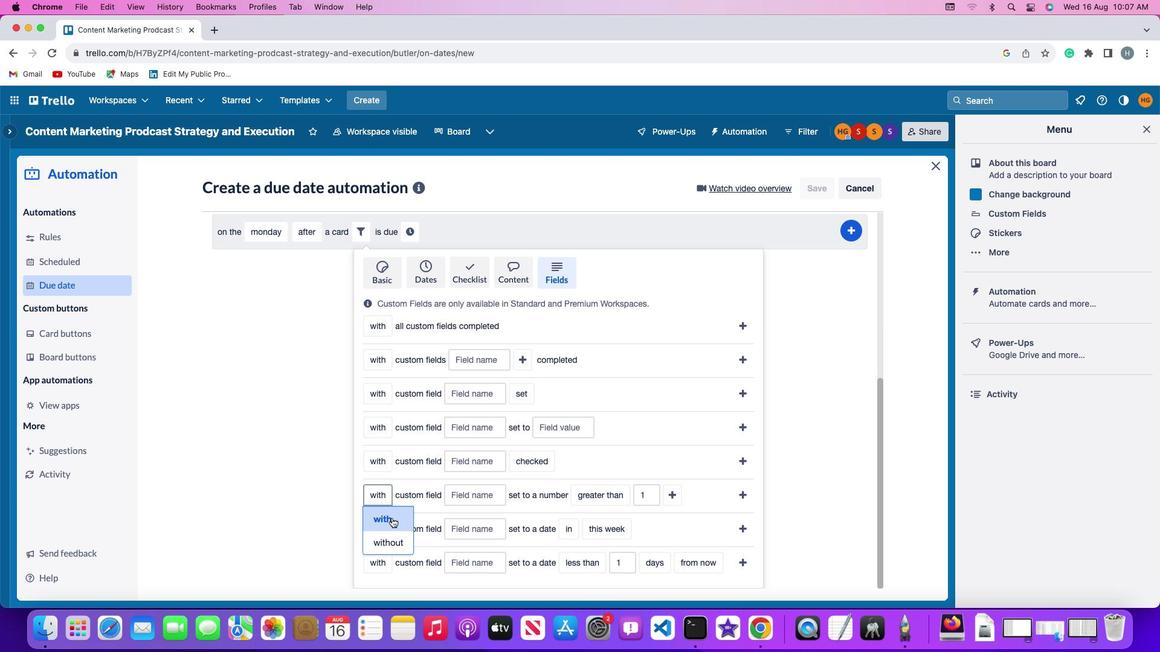 
Action: Mouse moved to (481, 486)
Screenshot: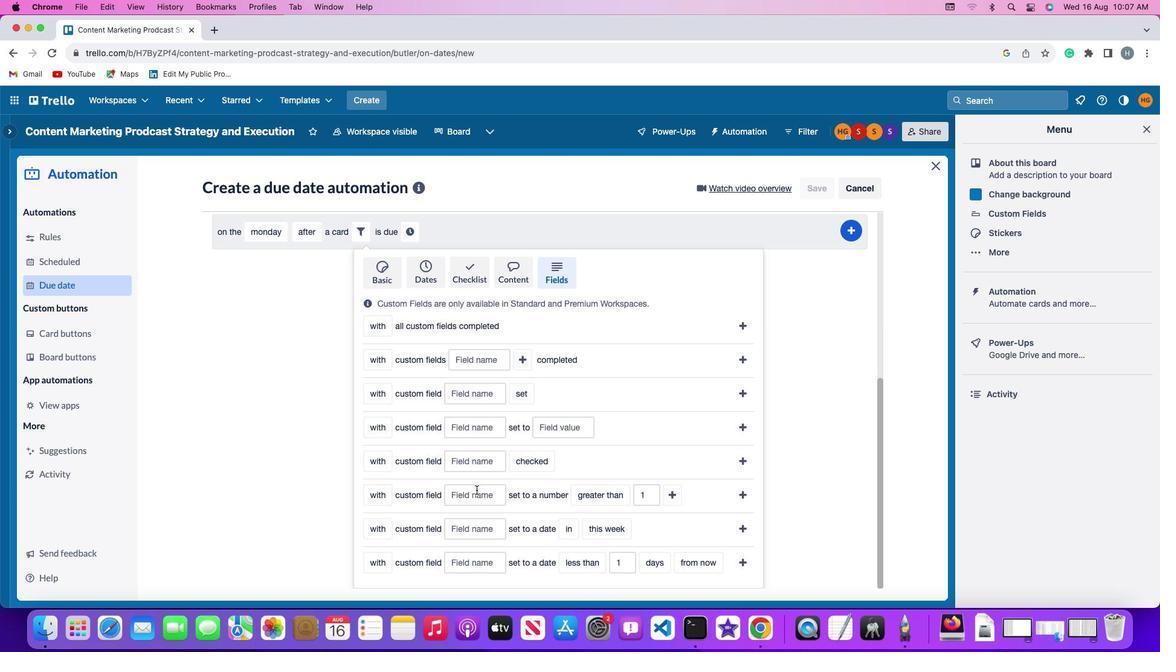 
Action: Mouse pressed left at (481, 486)
Screenshot: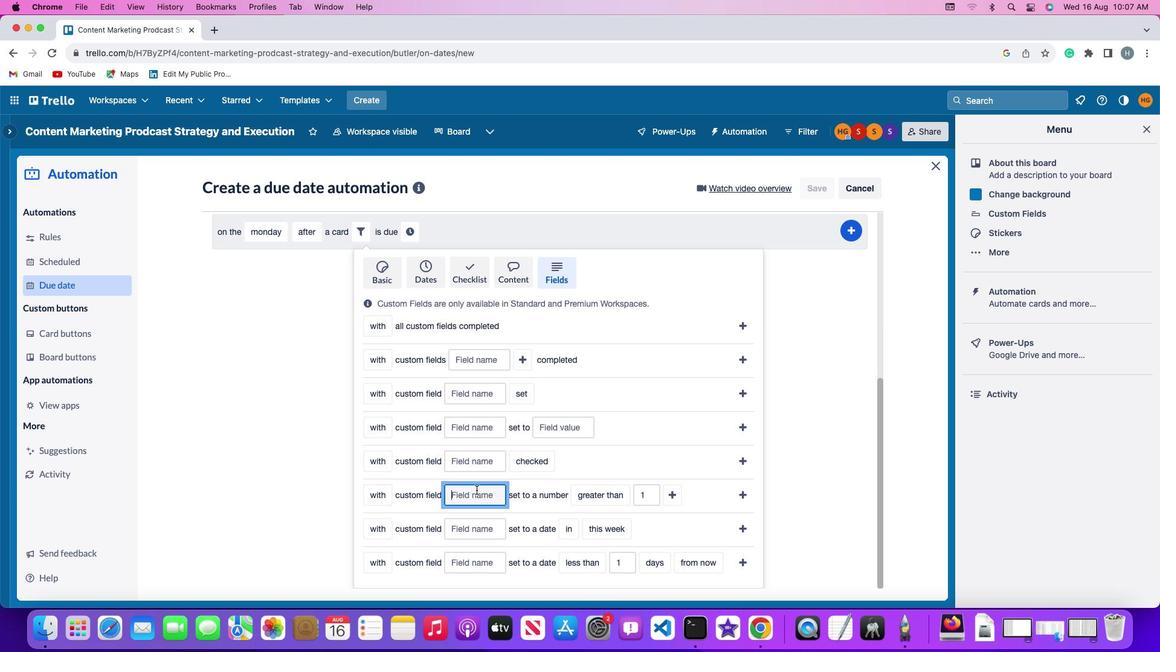 
Action: Key pressed Key.shift'R''e''s''u''m''e'
Screenshot: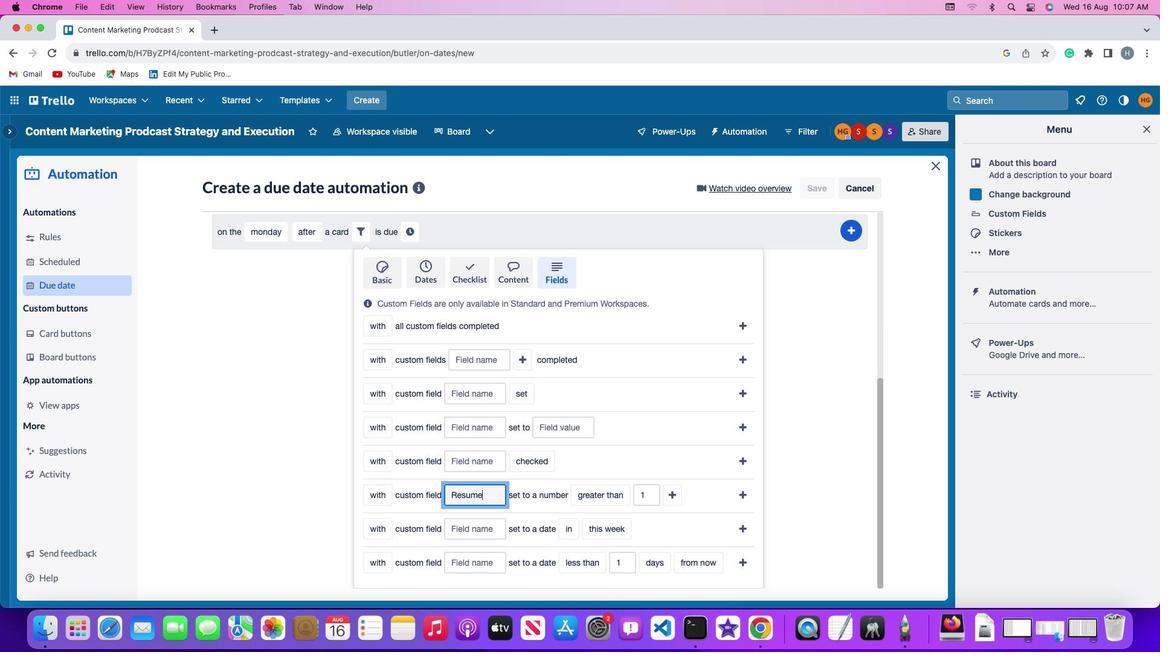 
Action: Mouse moved to (599, 486)
Screenshot: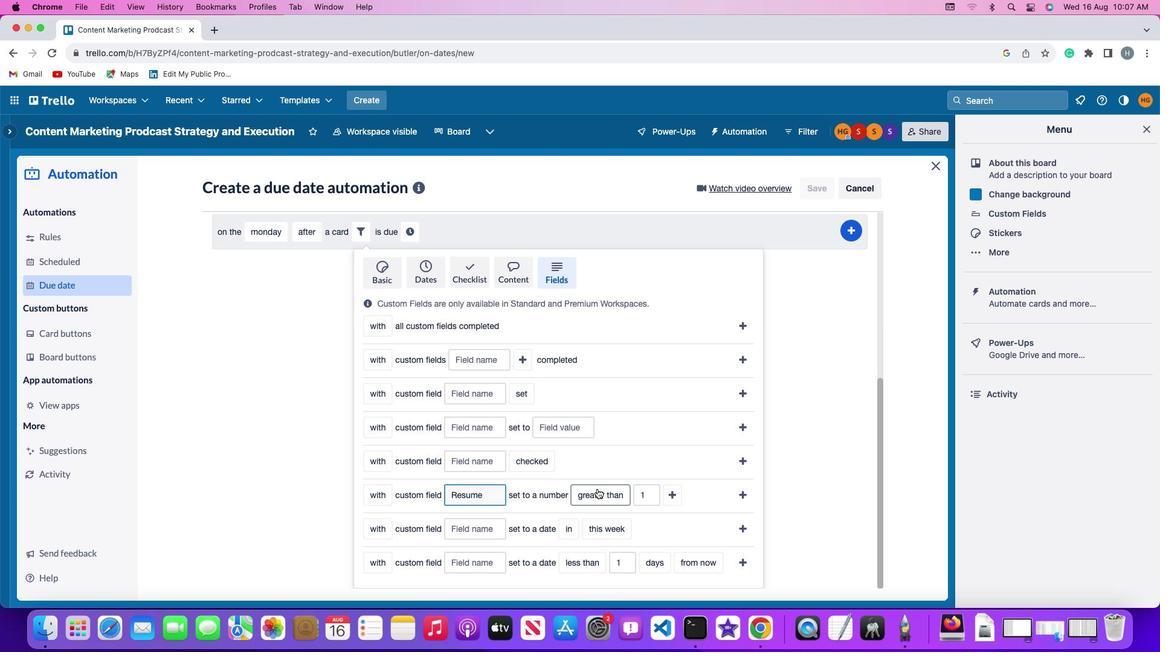 
Action: Mouse pressed left at (599, 486)
Screenshot: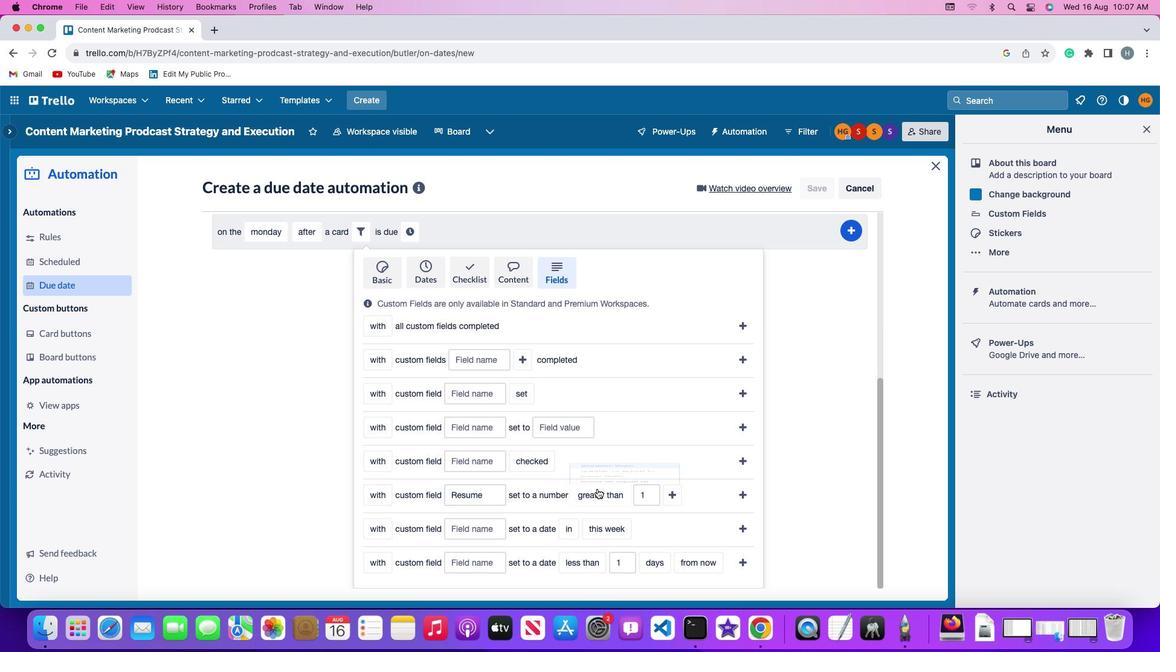 
Action: Mouse moved to (611, 432)
Screenshot: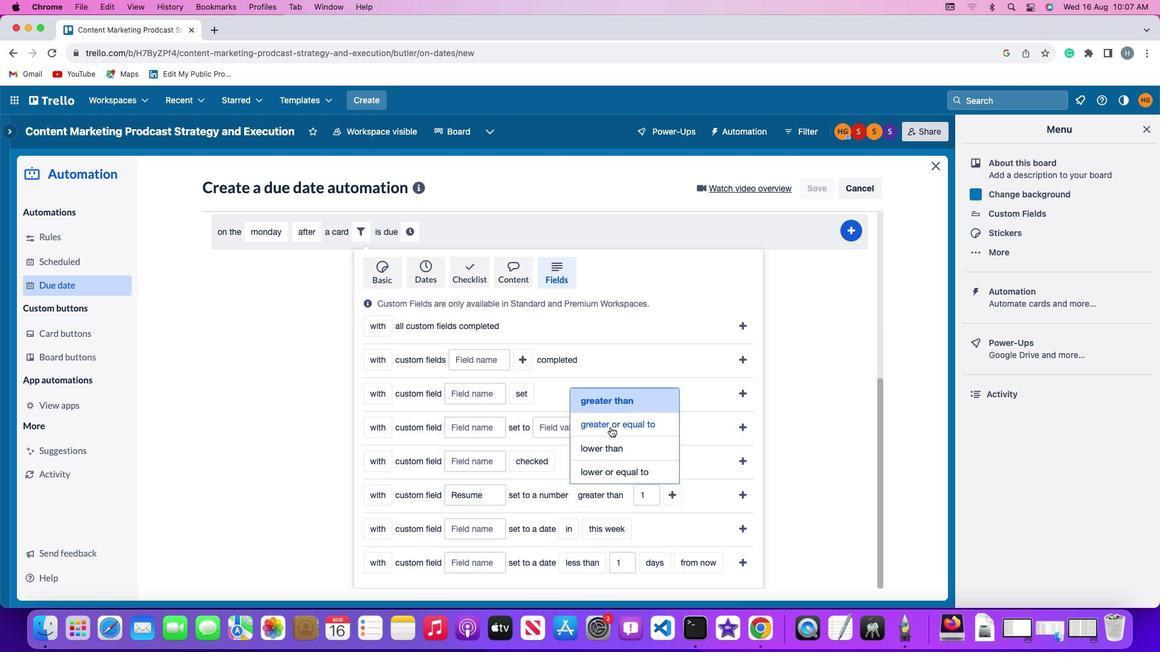 
Action: Mouse pressed left at (611, 432)
Screenshot: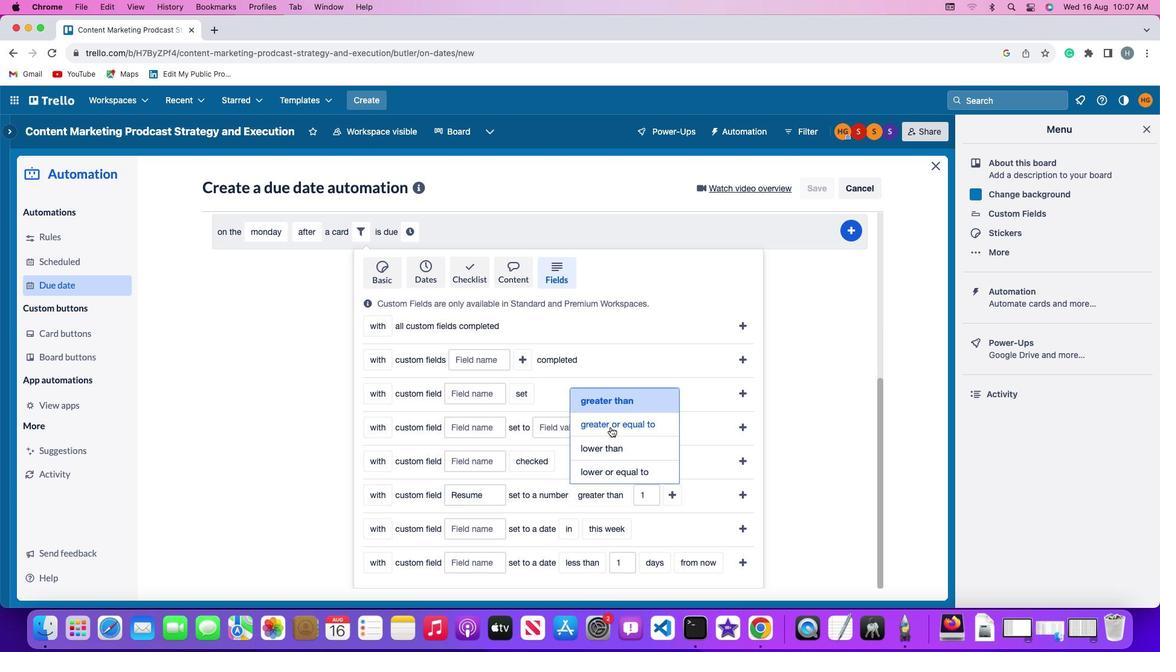
Action: Mouse moved to (674, 493)
Screenshot: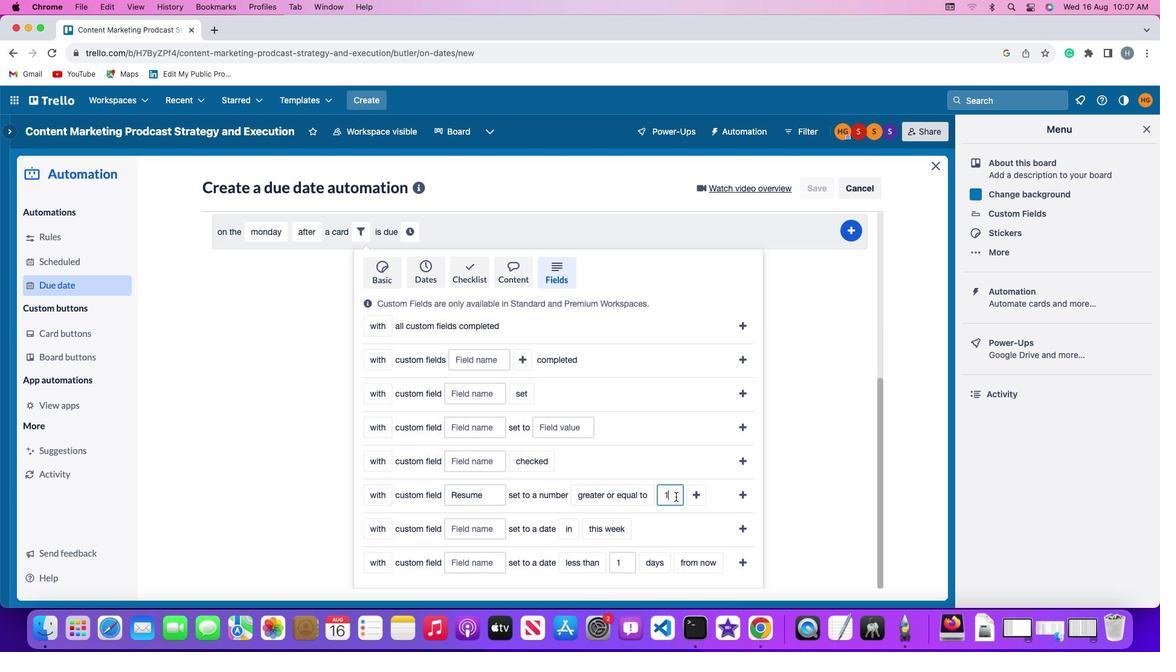 
Action: Mouse pressed left at (674, 493)
Screenshot: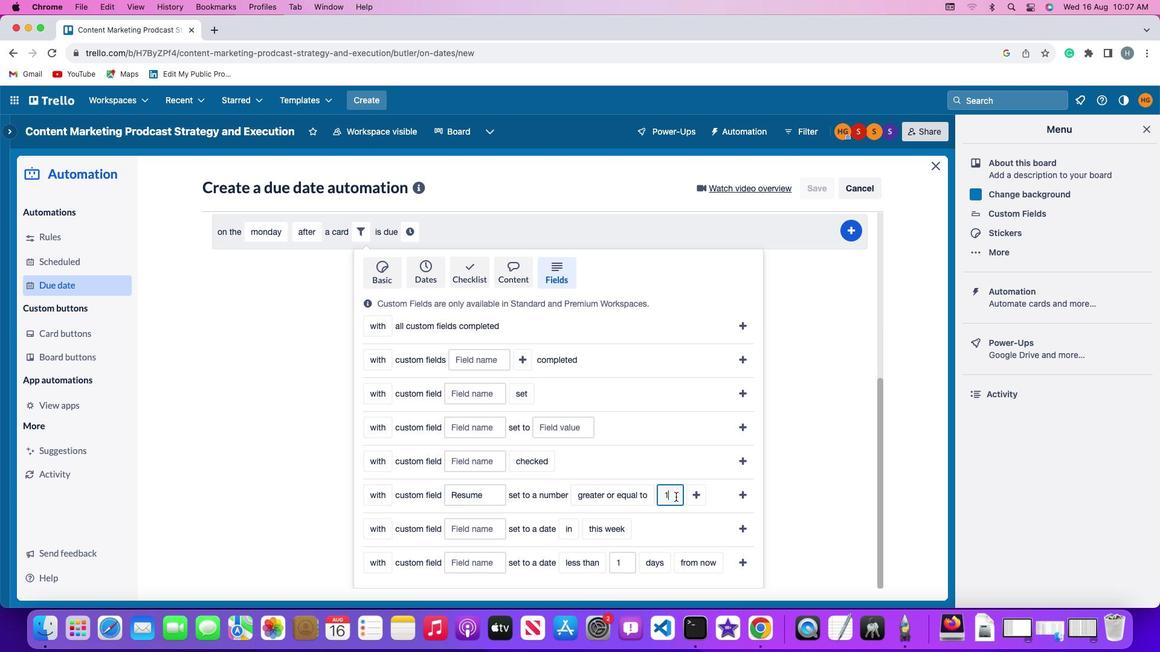 
Action: Key pressed Key.backspace'1'
Screenshot: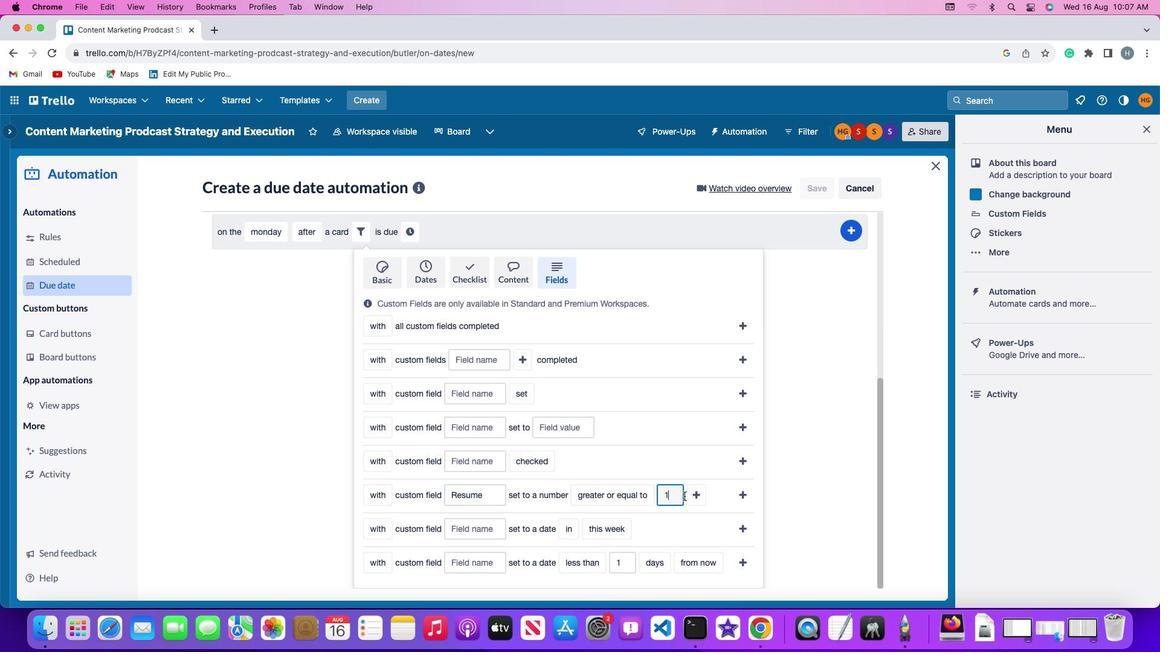 
Action: Mouse moved to (691, 490)
Screenshot: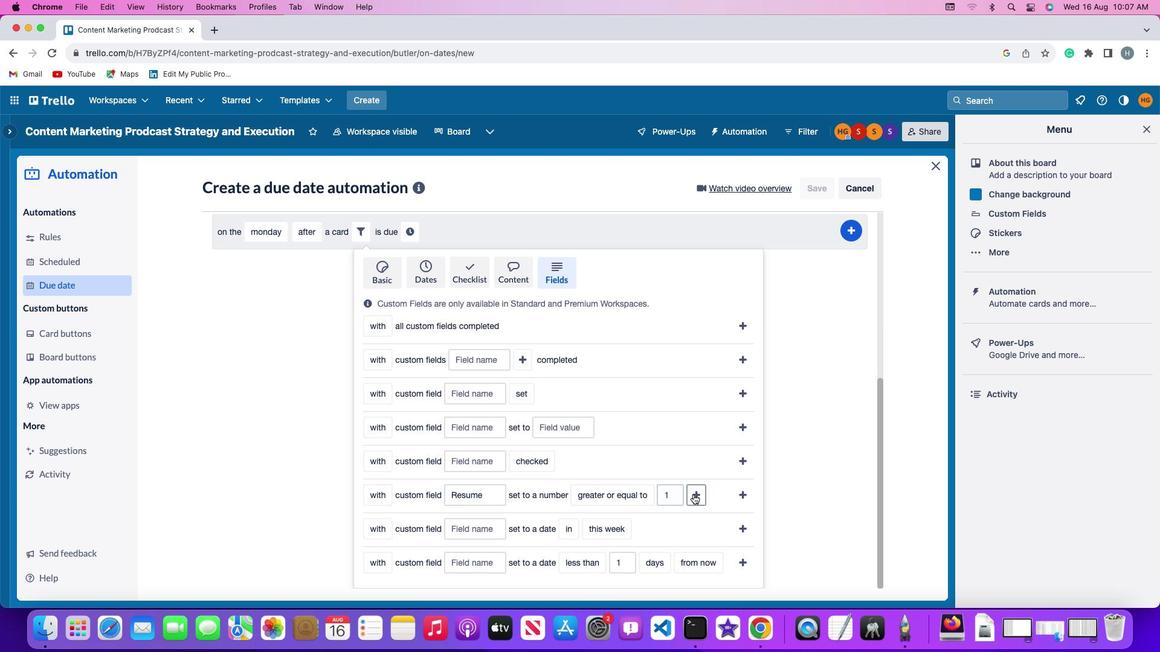 
Action: Mouse pressed left at (691, 490)
Screenshot: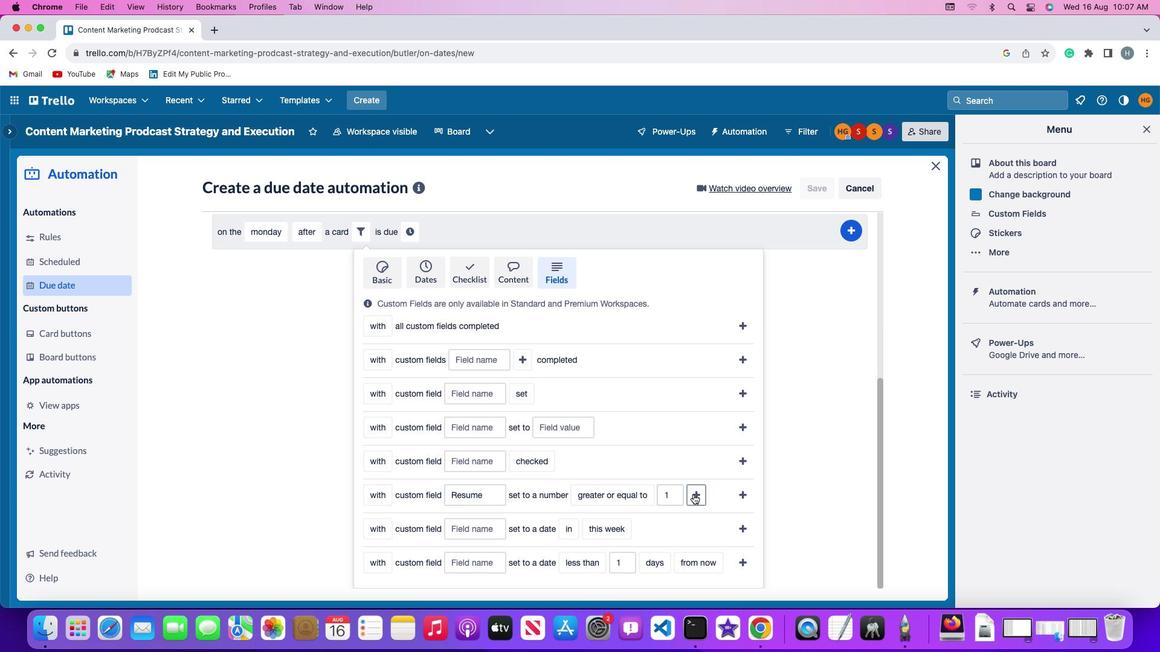 
Action: Mouse moved to (733, 501)
Screenshot: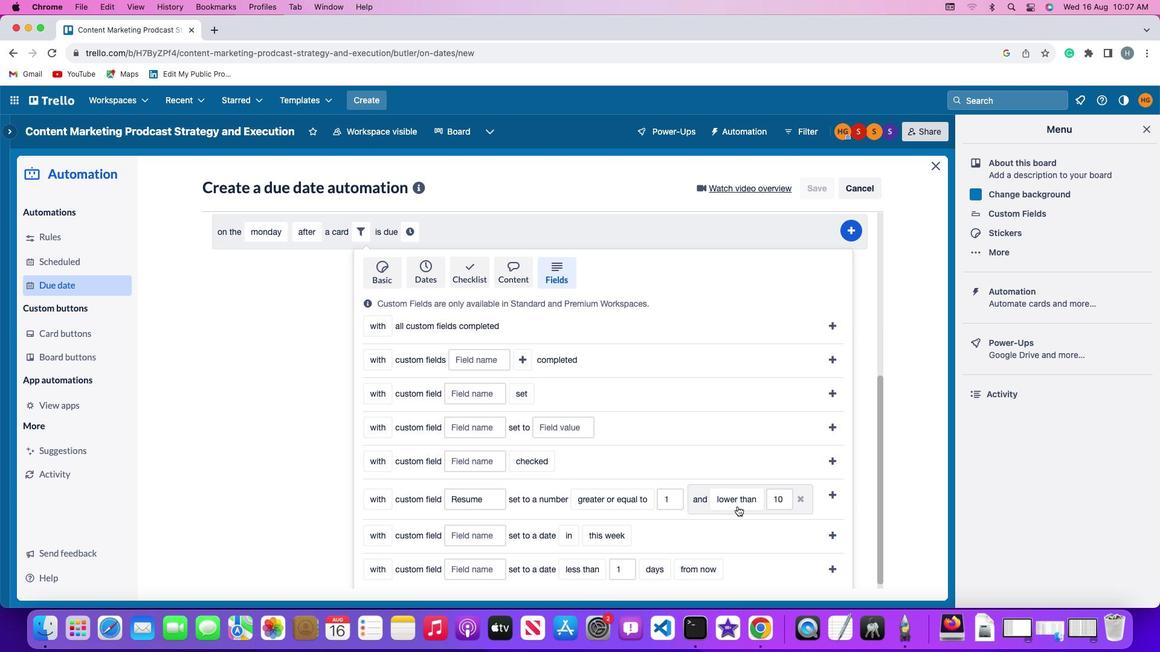 
Action: Mouse pressed left at (733, 501)
Screenshot: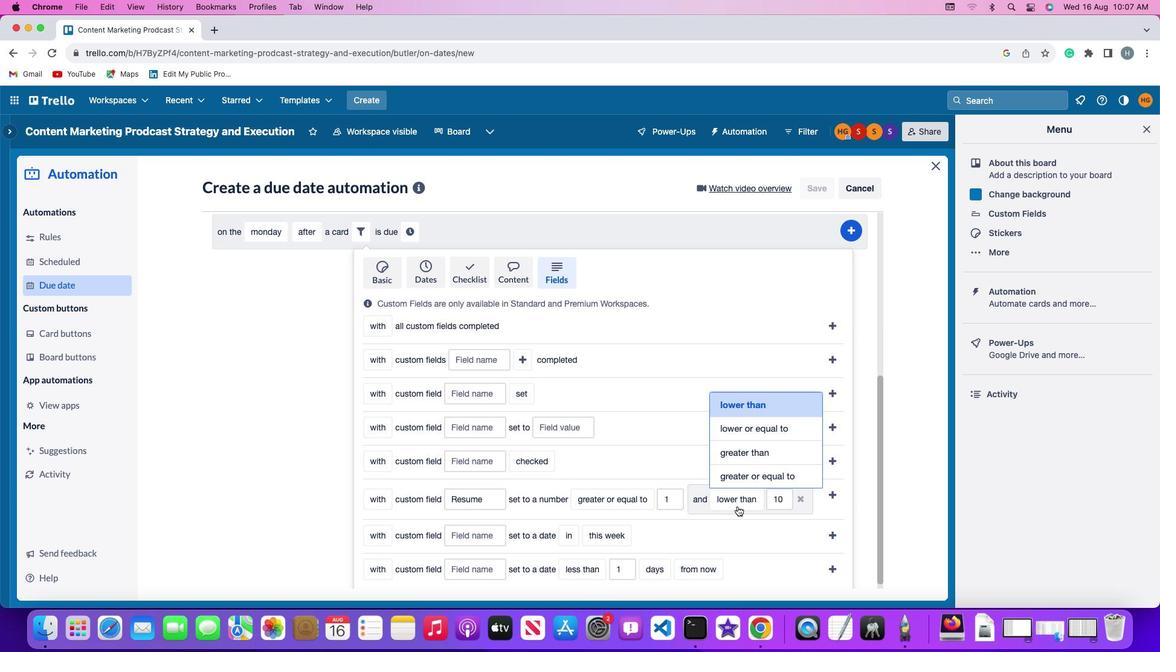 
Action: Mouse moved to (742, 433)
Screenshot: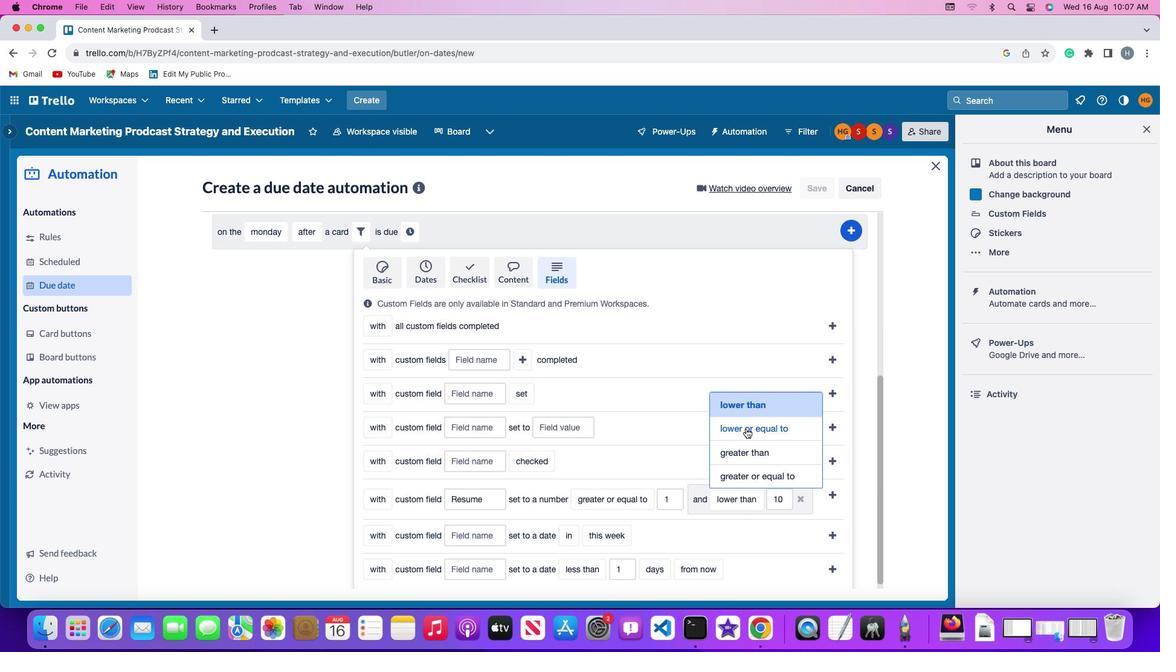
Action: Mouse pressed left at (742, 433)
Screenshot: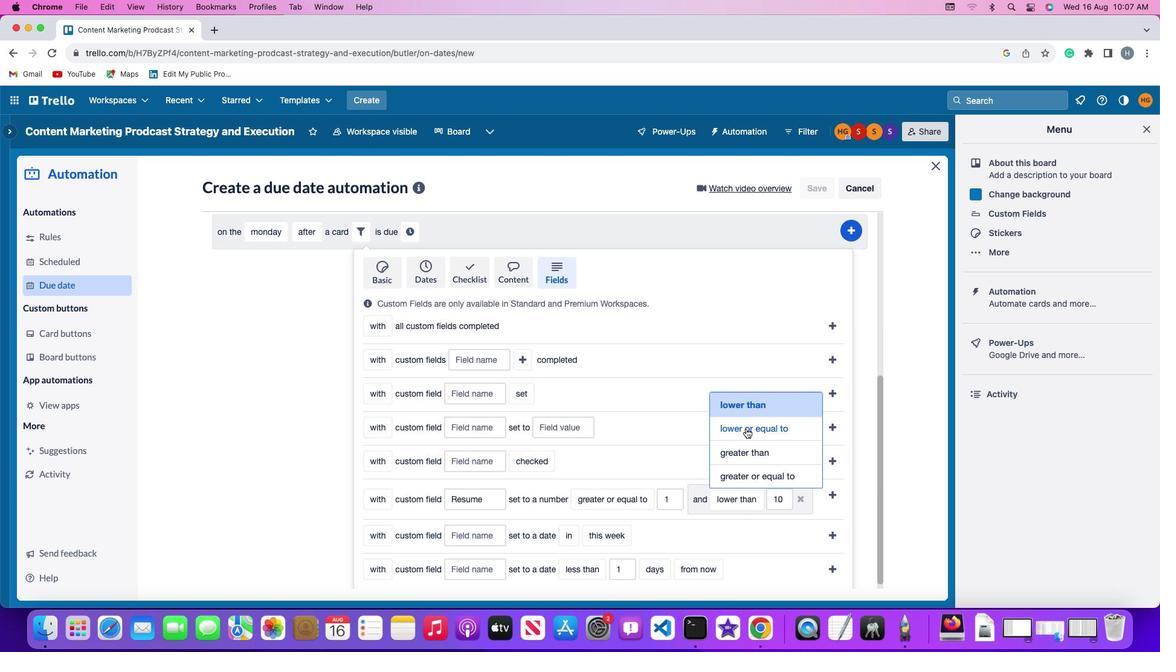 
Action: Mouse moved to (491, 512)
Screenshot: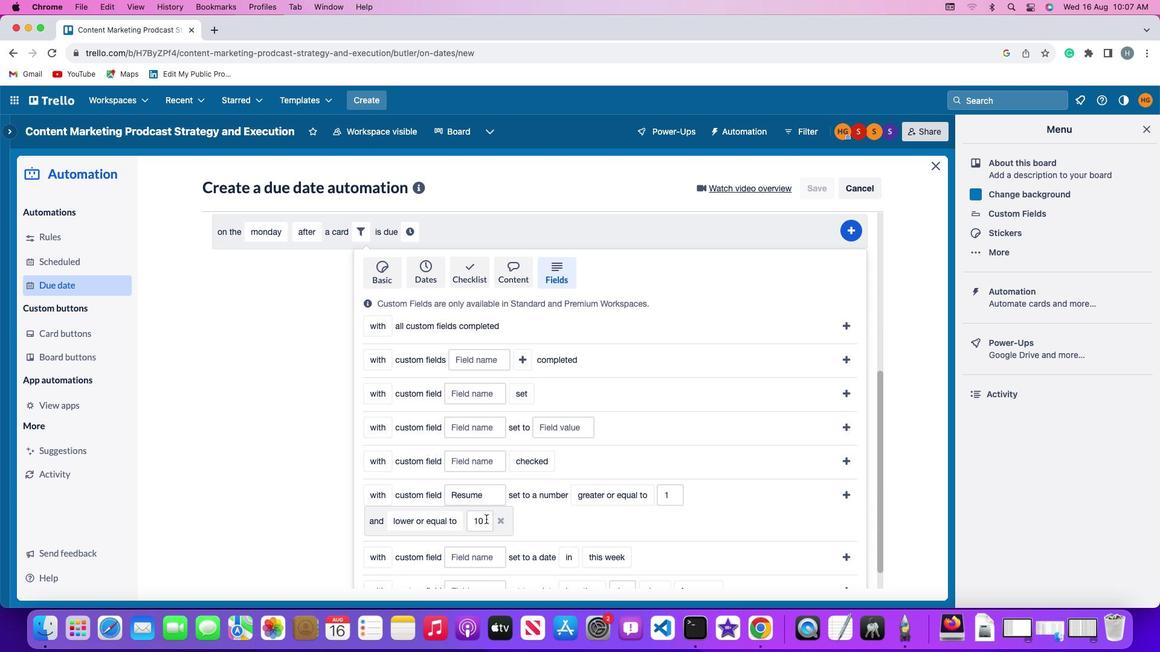 
Action: Mouse pressed left at (491, 512)
Screenshot: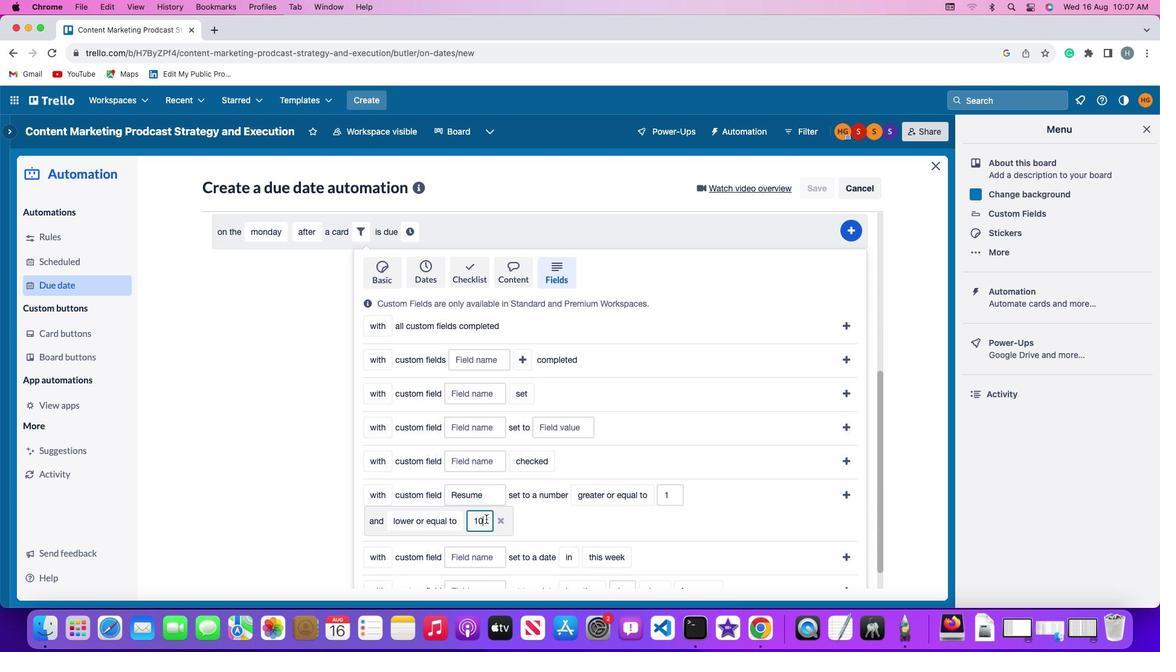 
Action: Key pressed Key.backspaceKey.backspace'1''0'
Screenshot: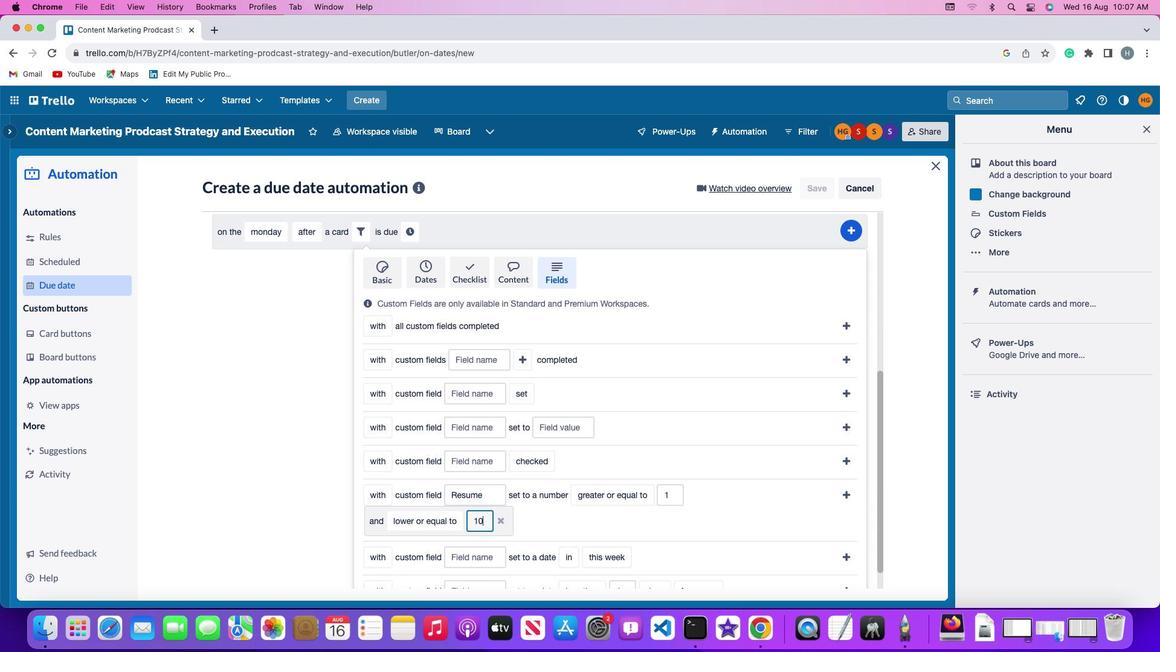 
Action: Mouse moved to (839, 489)
Screenshot: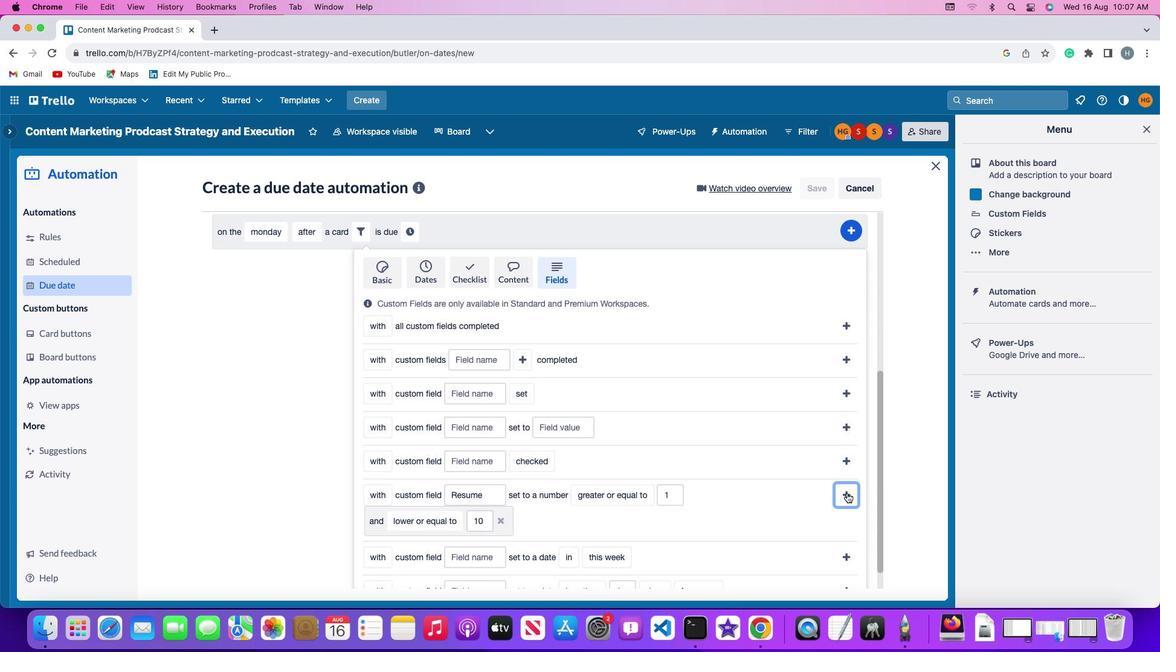 
Action: Mouse pressed left at (839, 489)
Screenshot: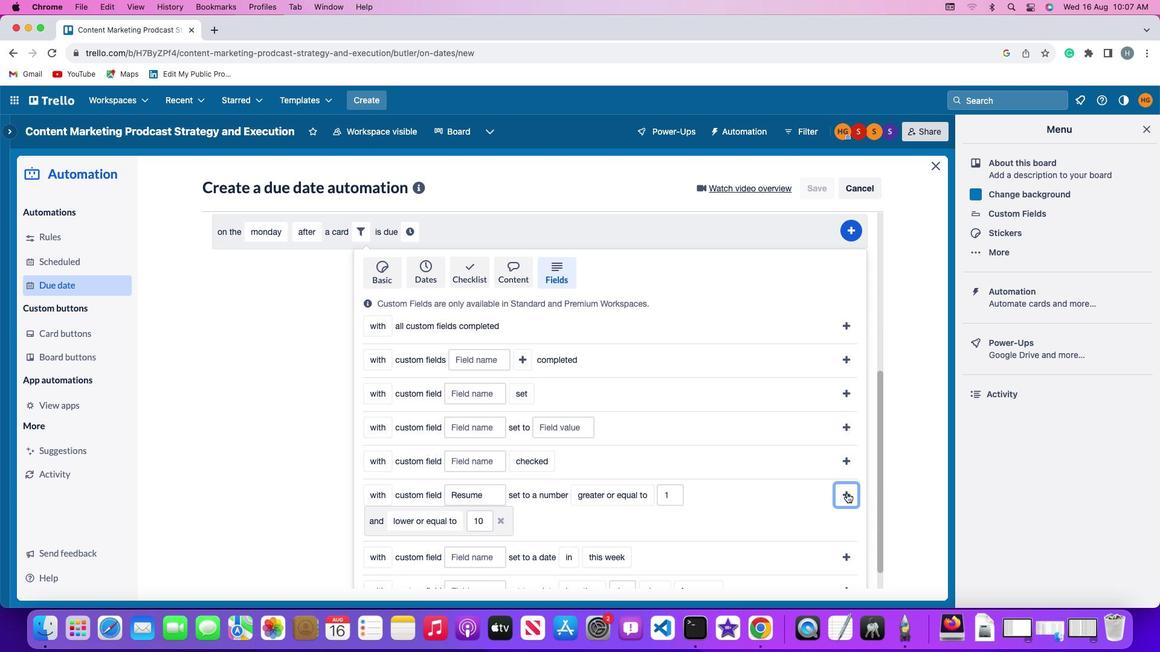 
Action: Mouse moved to (773, 516)
Screenshot: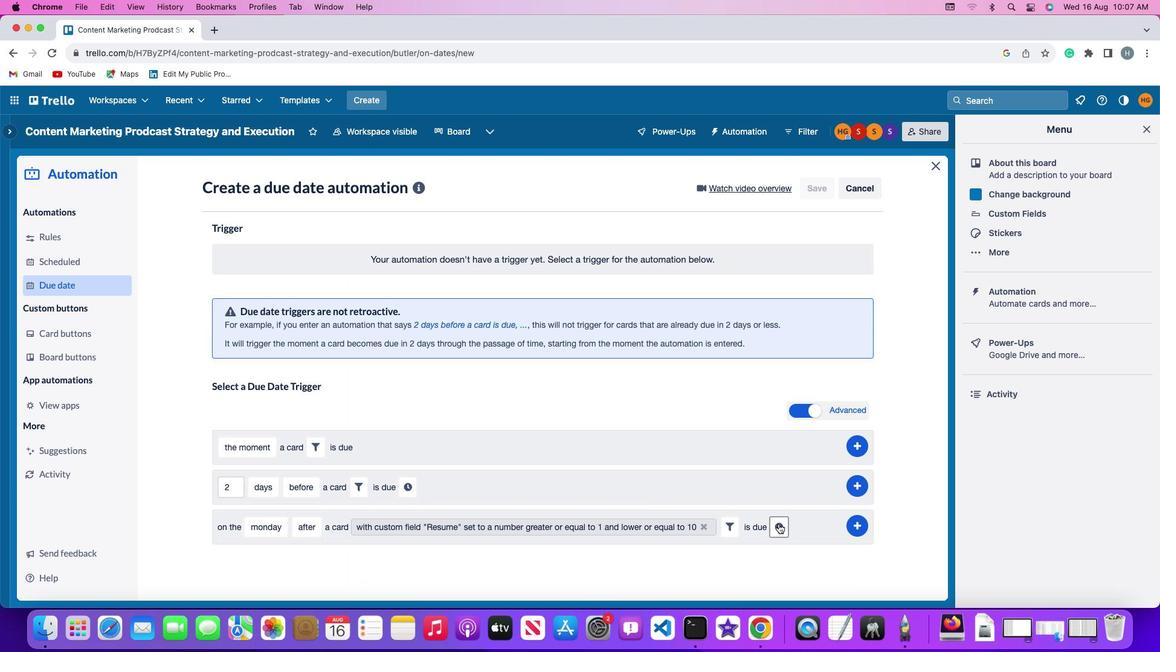 
Action: Mouse pressed left at (773, 516)
Screenshot: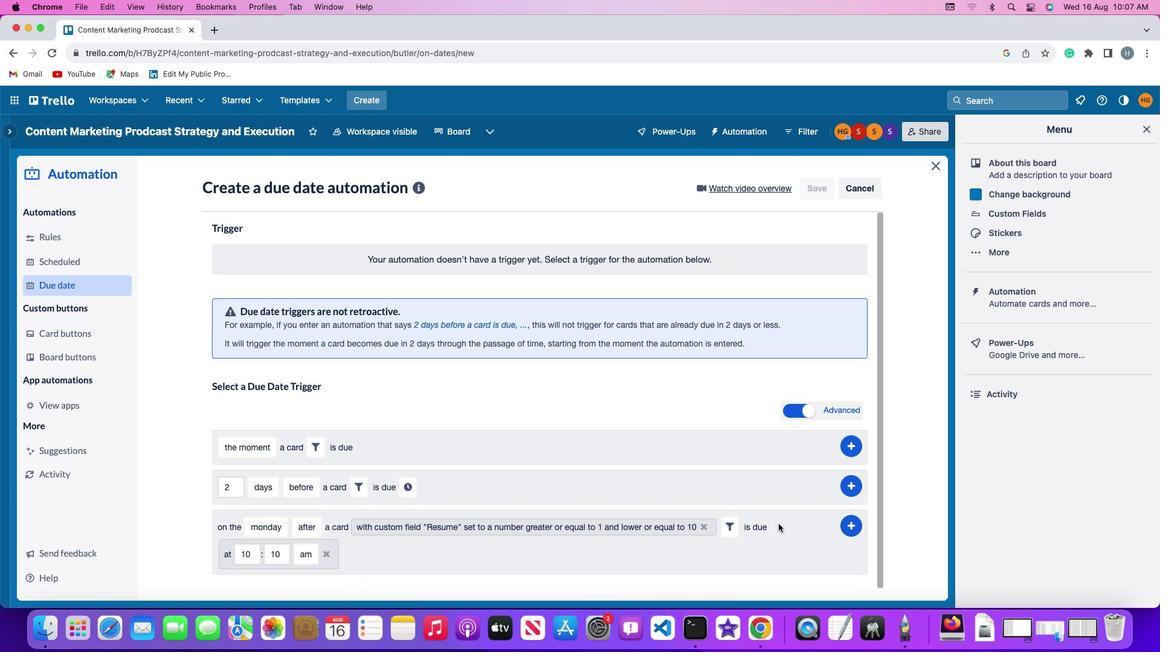 
Action: Mouse moved to (266, 541)
Screenshot: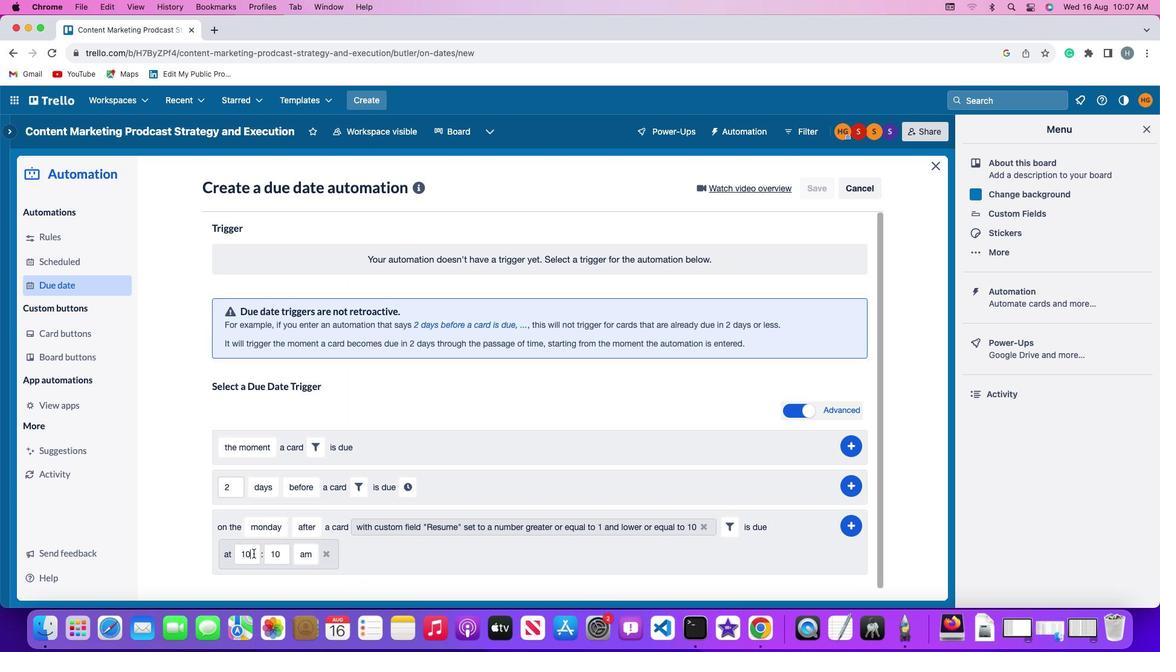 
Action: Mouse pressed left at (266, 541)
Screenshot: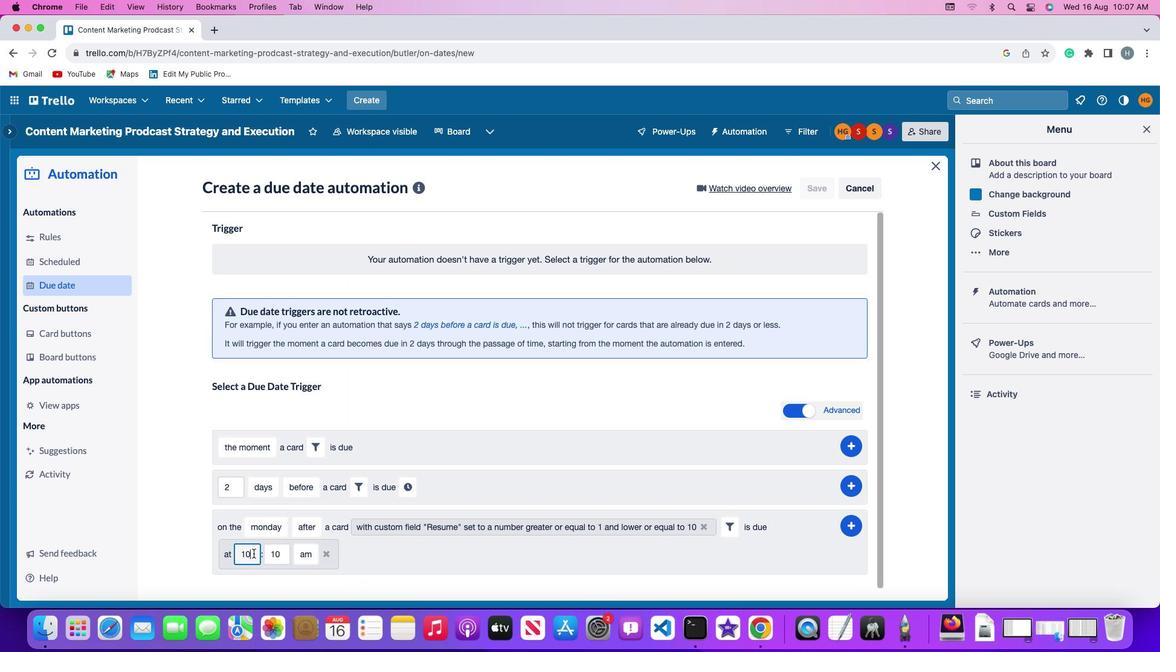 
Action: Key pressed Key.backspaceKey.backspace'1'
Screenshot: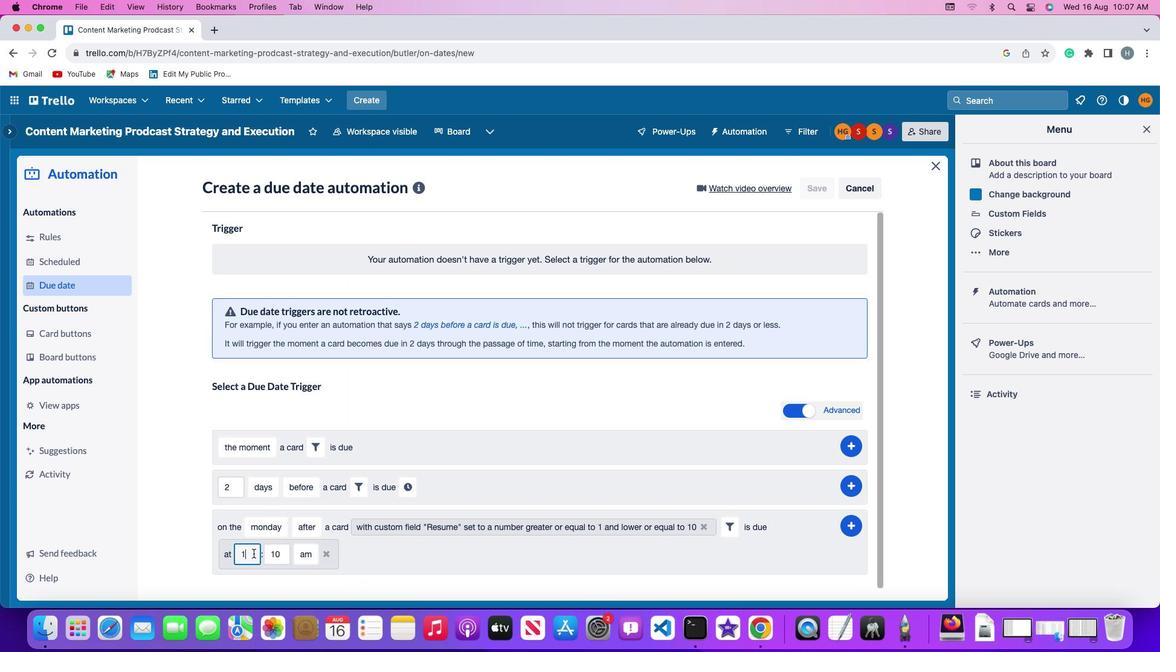 
Action: Mouse moved to (285, 543)
Screenshot: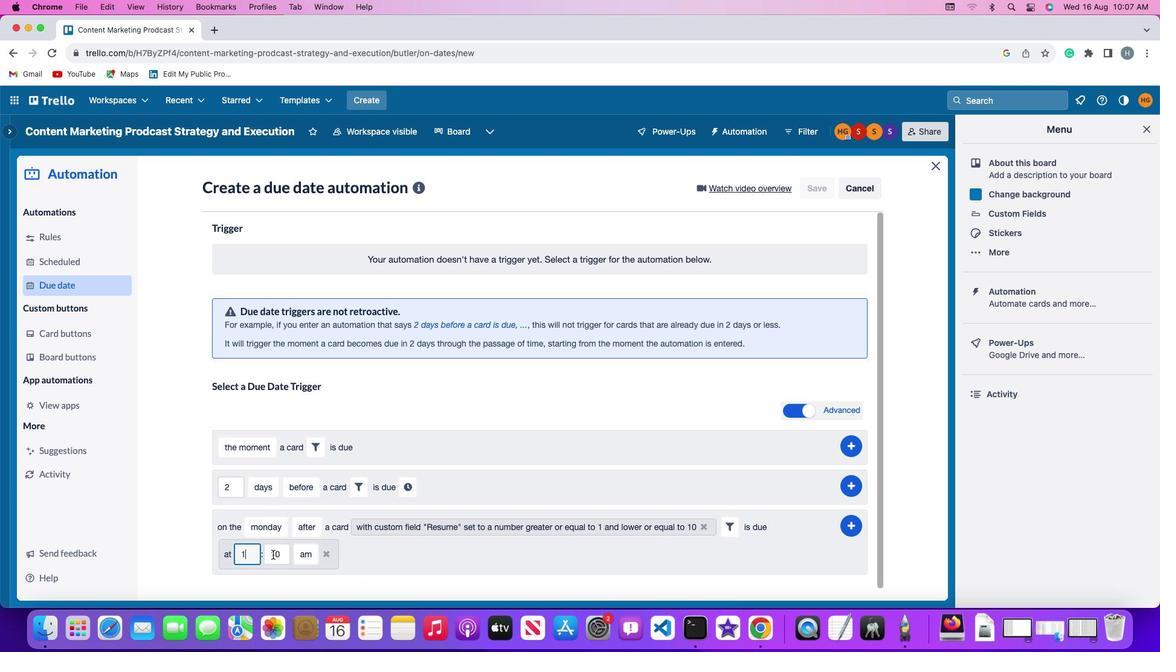 
Action: Key pressed '1'
Screenshot: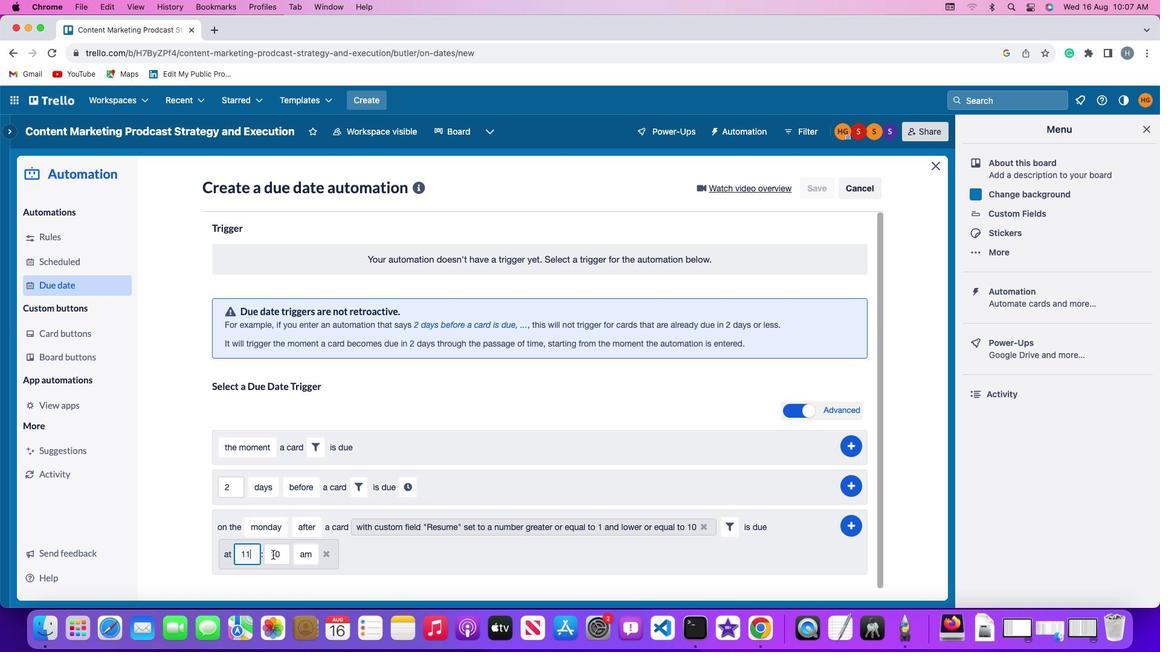
Action: Mouse moved to (295, 542)
Screenshot: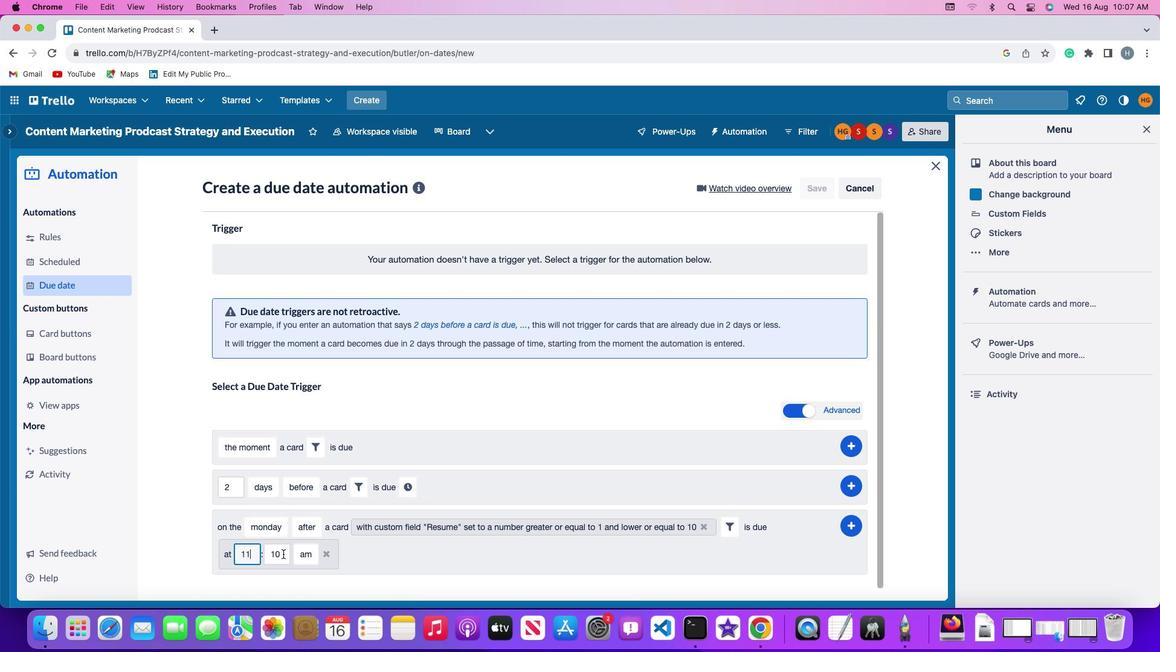 
Action: Mouse pressed left at (295, 542)
Screenshot: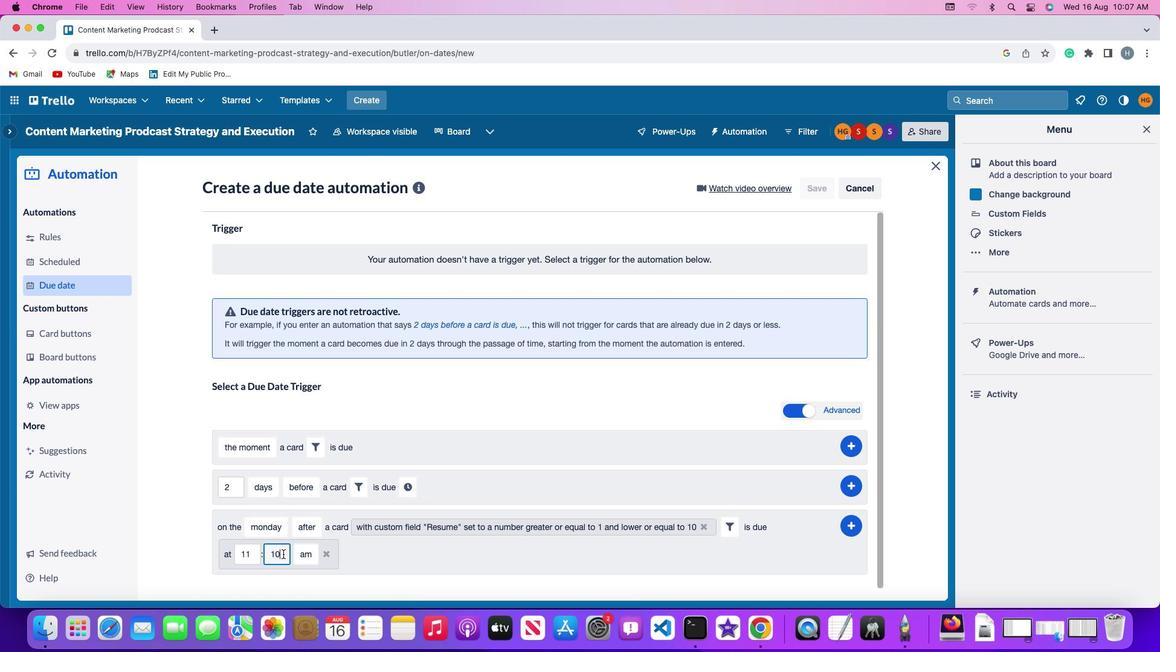 
Action: Key pressed Key.backspaceKey.backspaceKey.backspace'0''0'
Screenshot: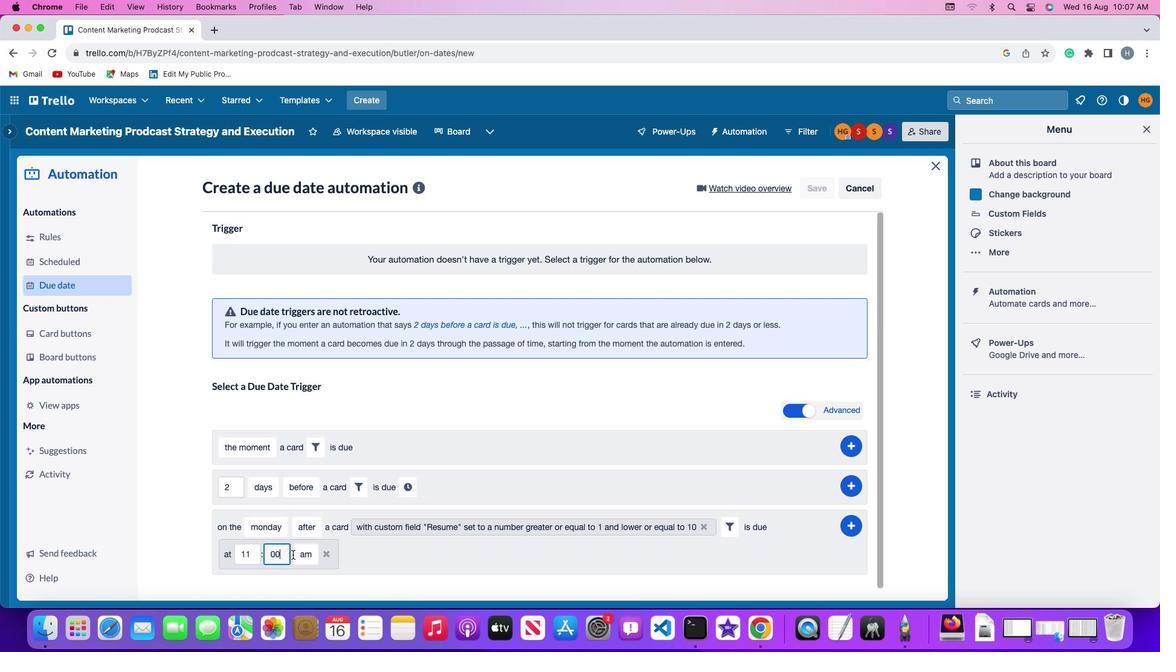 
Action: Mouse moved to (309, 544)
Screenshot: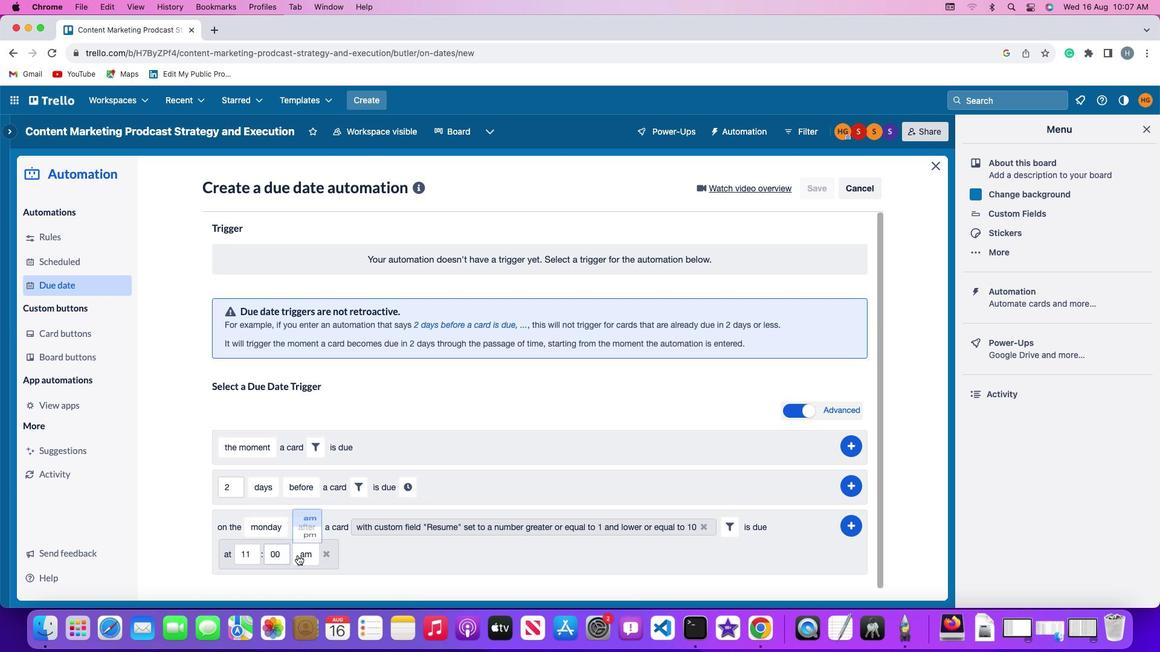 
Action: Mouse pressed left at (309, 544)
Screenshot: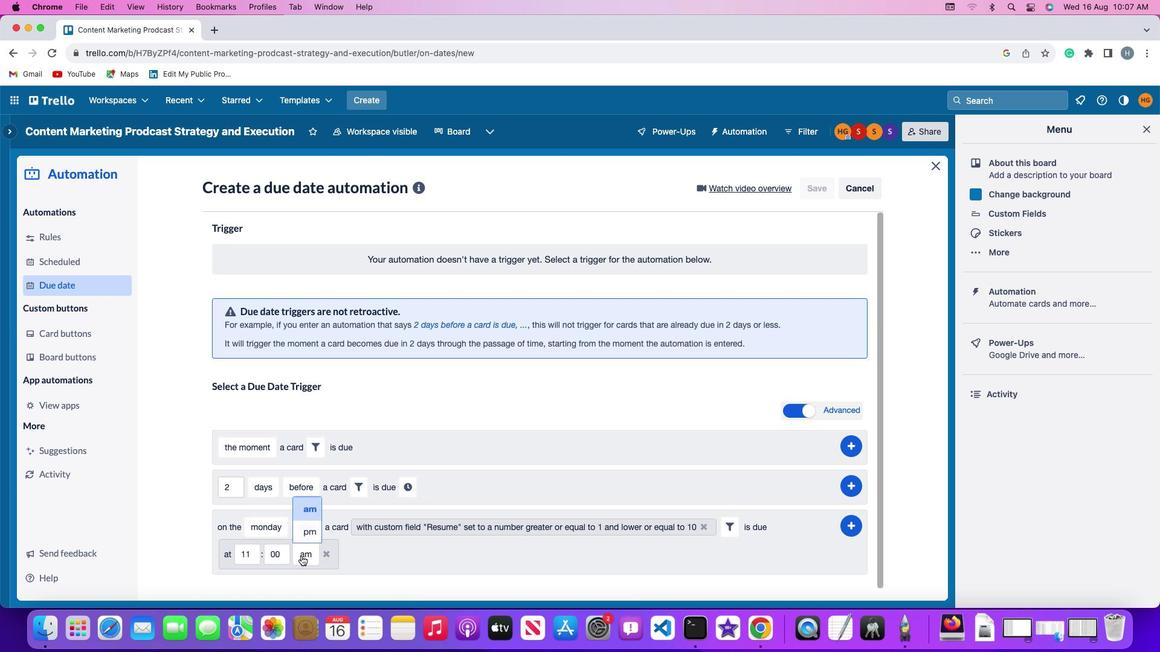 
Action: Mouse moved to (323, 502)
Screenshot: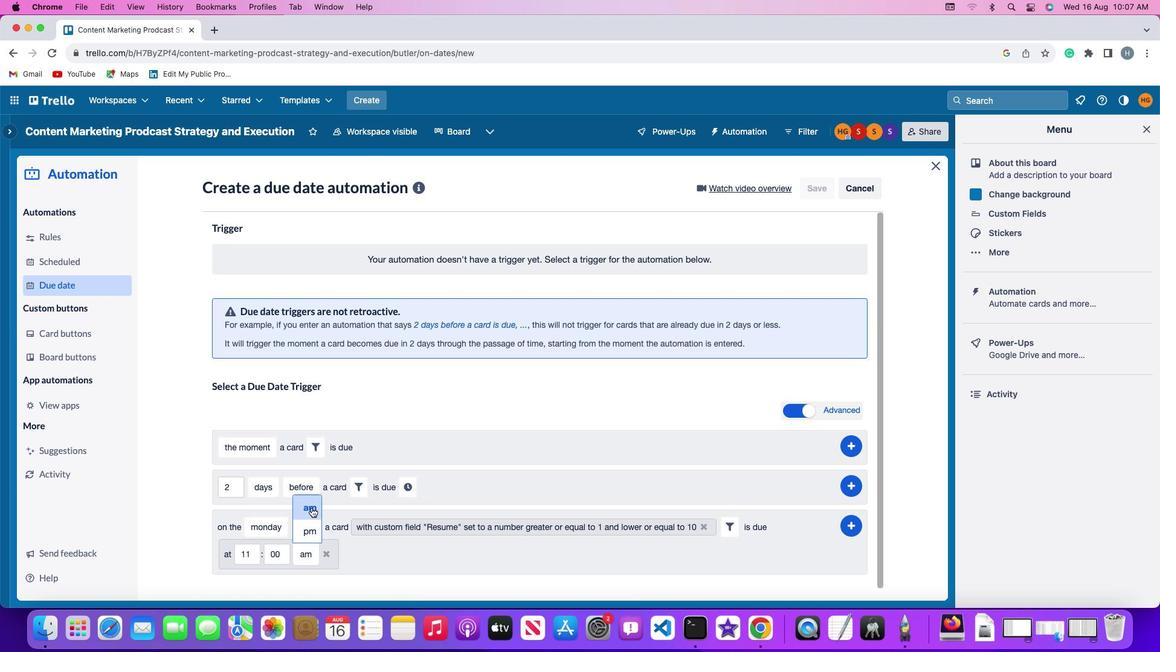 
Action: Mouse pressed left at (323, 502)
Screenshot: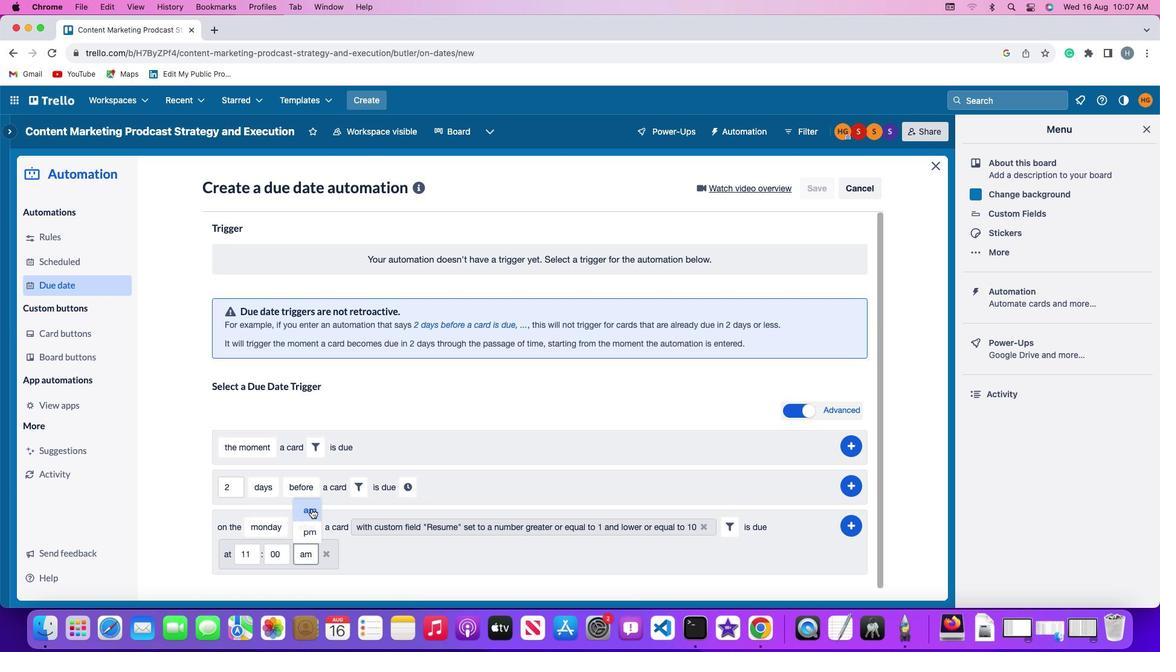 
Action: Mouse moved to (841, 518)
Screenshot: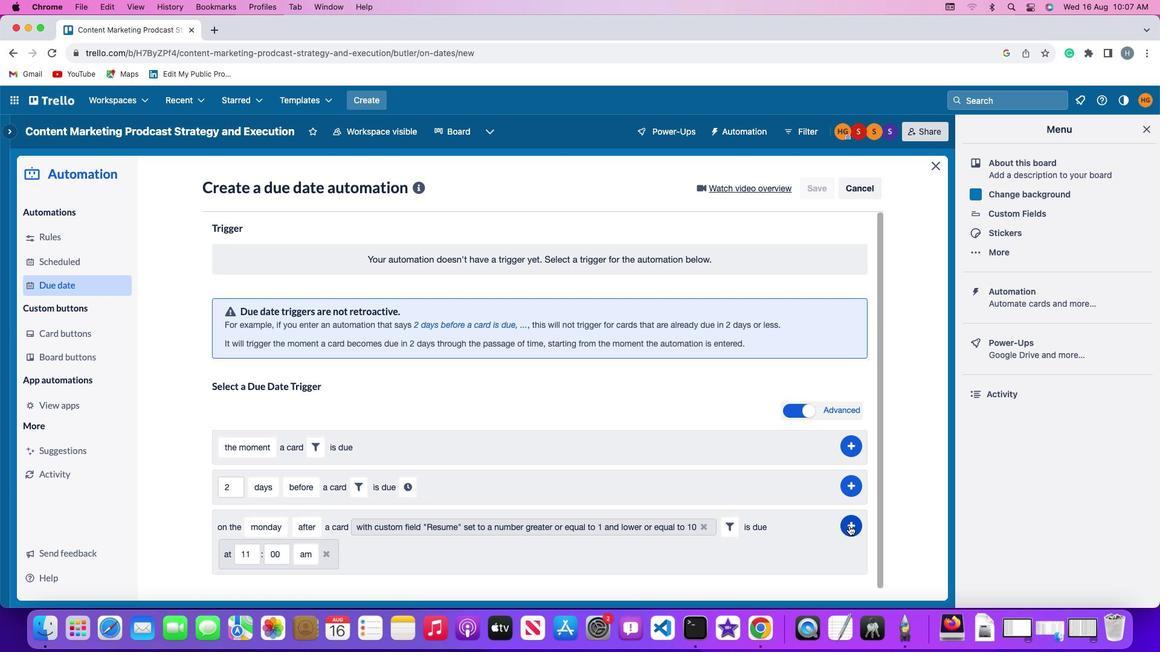 
Action: Mouse pressed left at (841, 518)
Screenshot: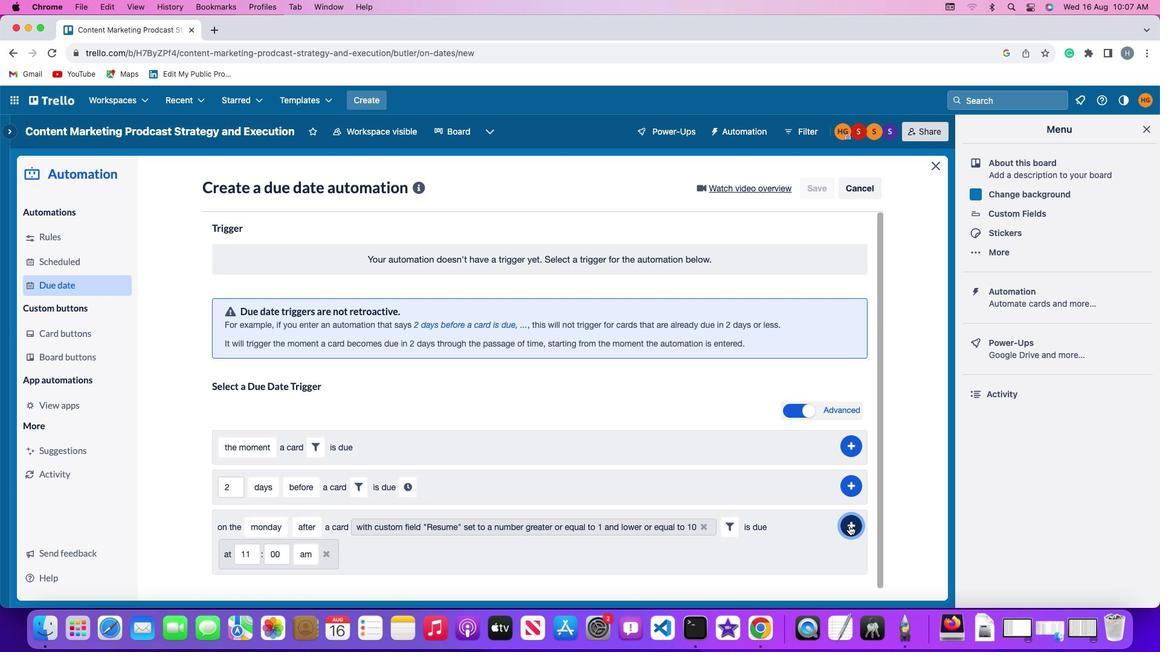 
Action: Mouse moved to (898, 437)
Screenshot: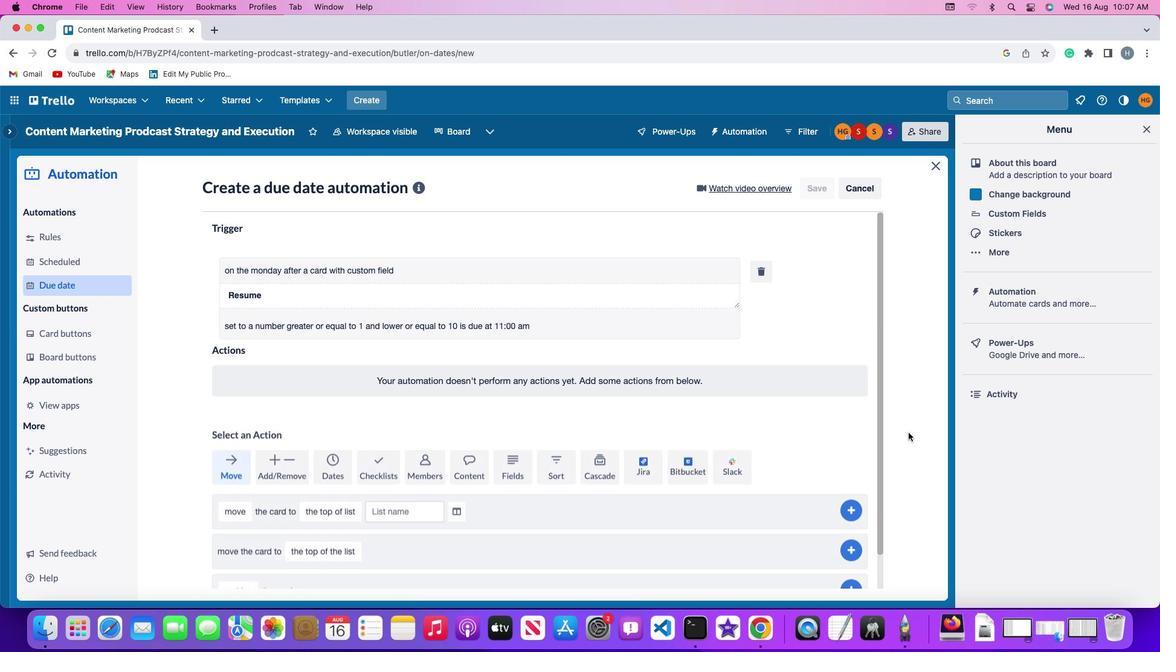 
